 Task: Search one way flight ticket for 5 adults, 2 children, 1 infant in seat and 2 infants on lap in economy from Page: Page Municipal Airport to Wilmington: Wilmington International Airport on 8-6-2023. Choice of flights is Spirit. Number of bags: 1 carry on bag and 1 checked bag. Price is upto 77000. Outbound departure time preference is 13:45.
Action: Mouse moved to (342, 144)
Screenshot: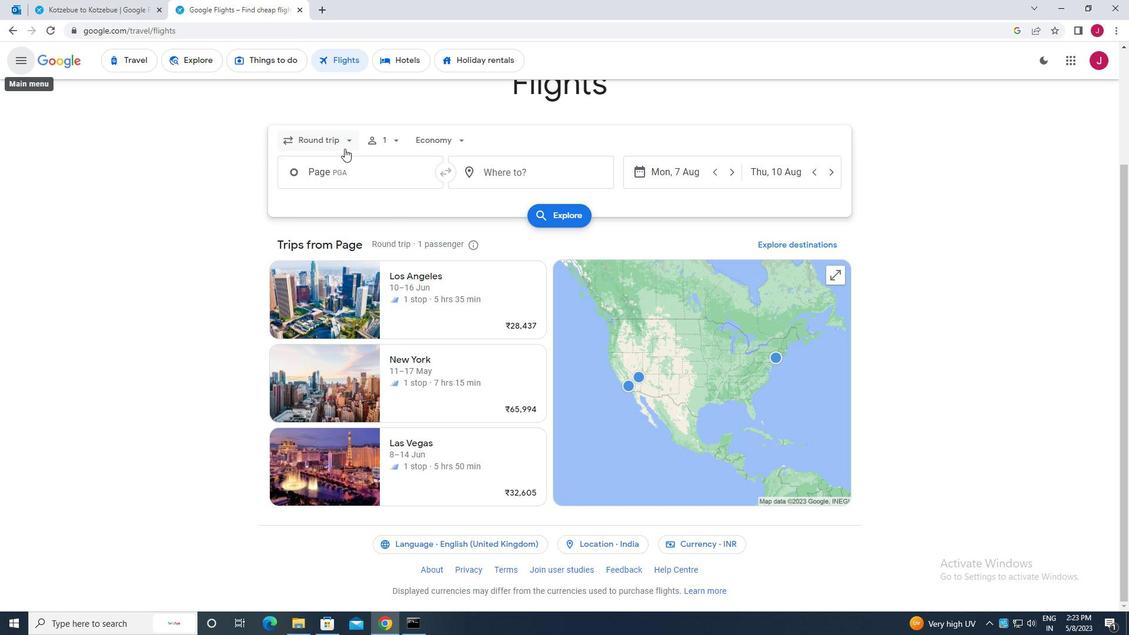 
Action: Mouse pressed left at (342, 144)
Screenshot: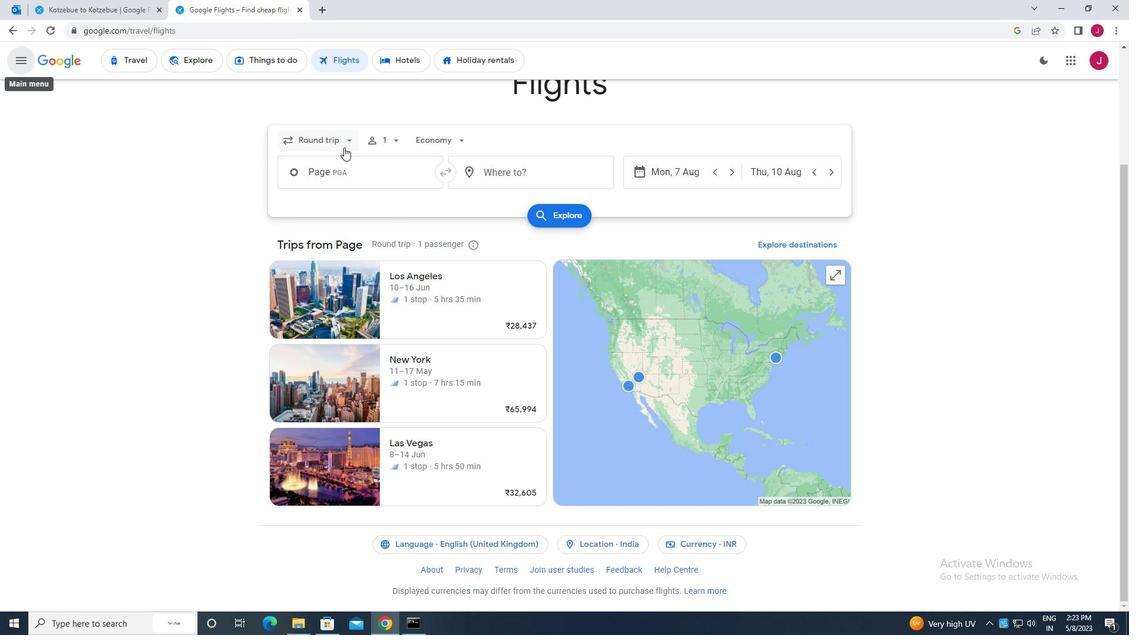 
Action: Mouse moved to (340, 188)
Screenshot: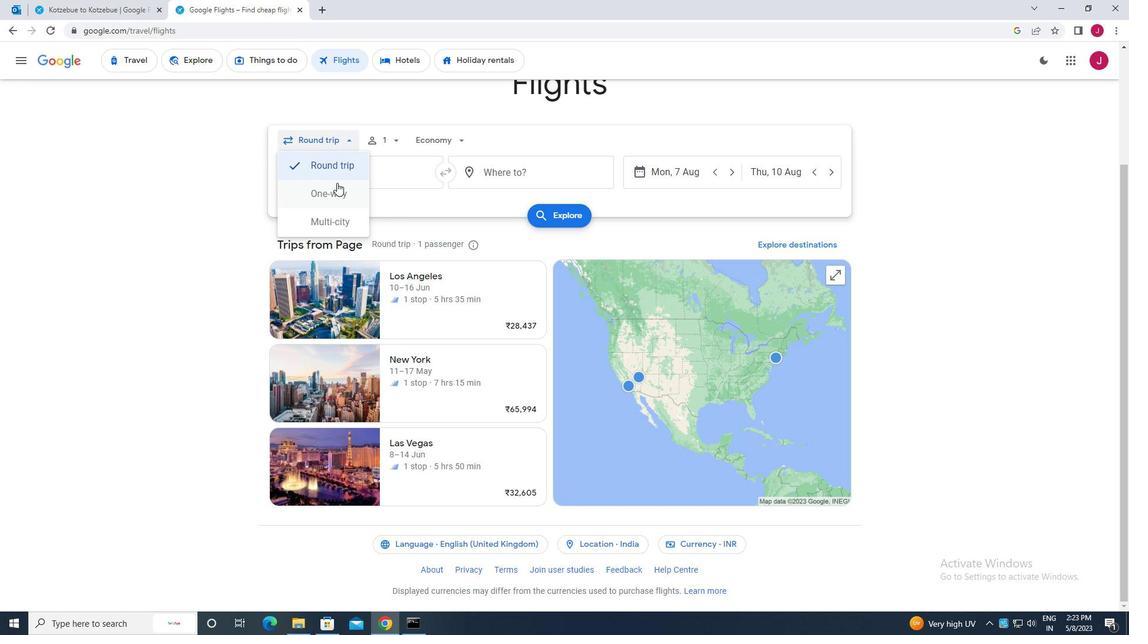 
Action: Mouse pressed left at (340, 188)
Screenshot: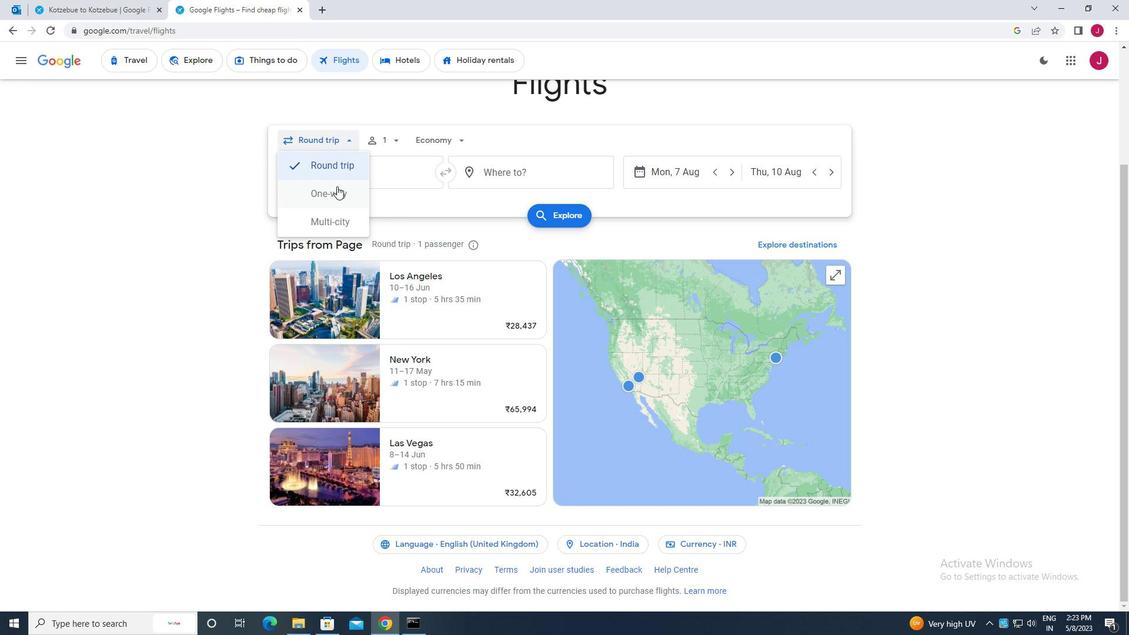 
Action: Mouse moved to (392, 141)
Screenshot: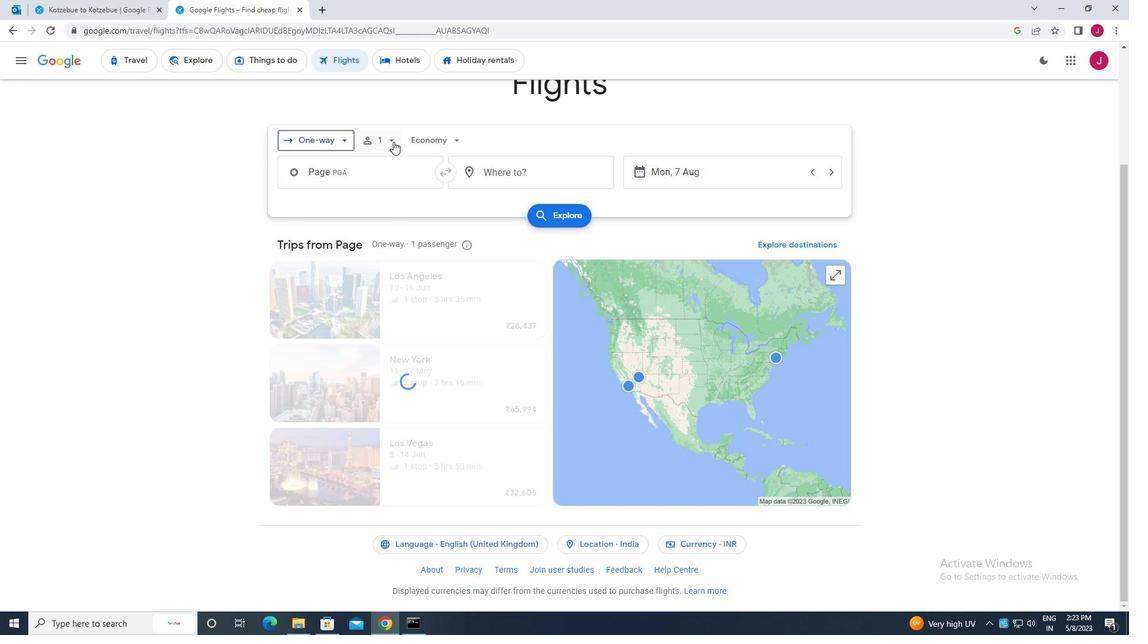 
Action: Mouse pressed left at (392, 141)
Screenshot: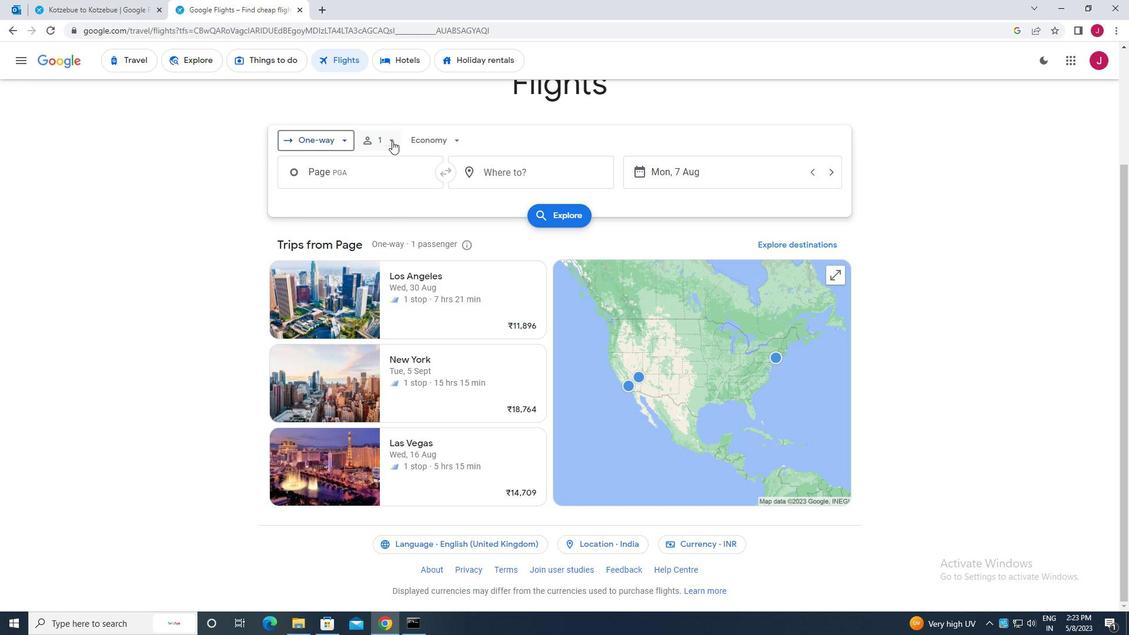 
Action: Mouse moved to (482, 170)
Screenshot: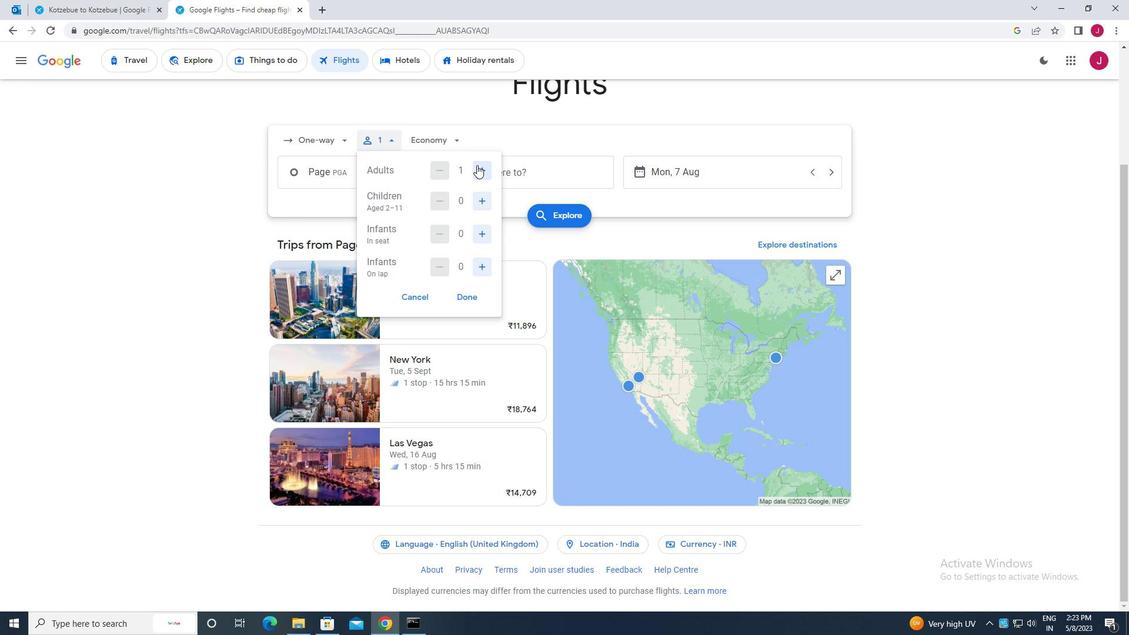 
Action: Mouse pressed left at (482, 170)
Screenshot: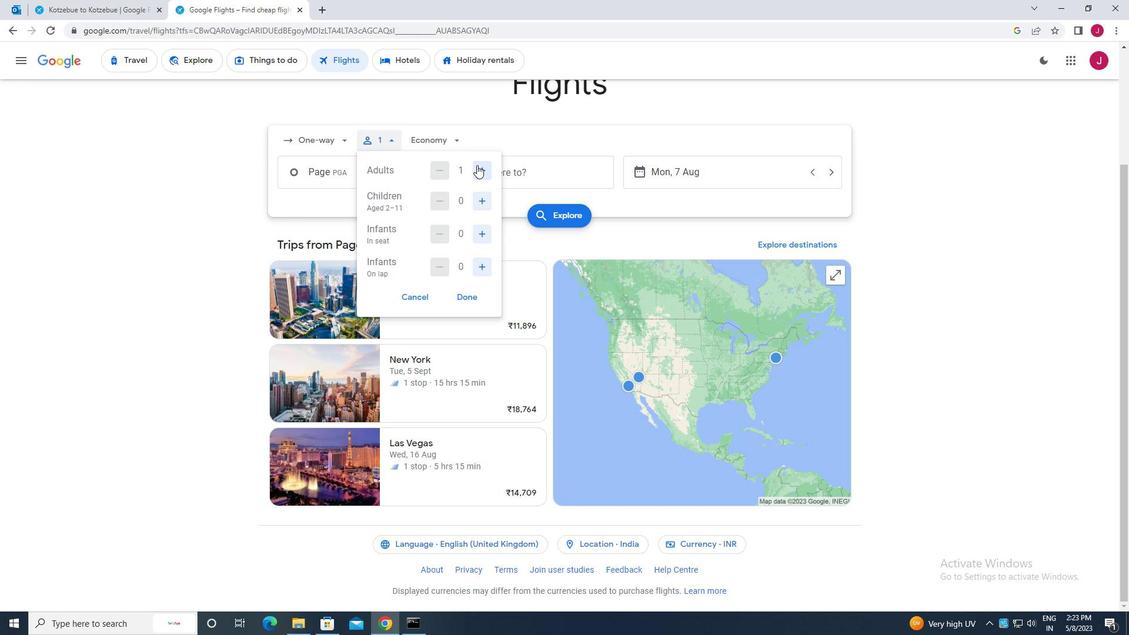 
Action: Mouse moved to (483, 170)
Screenshot: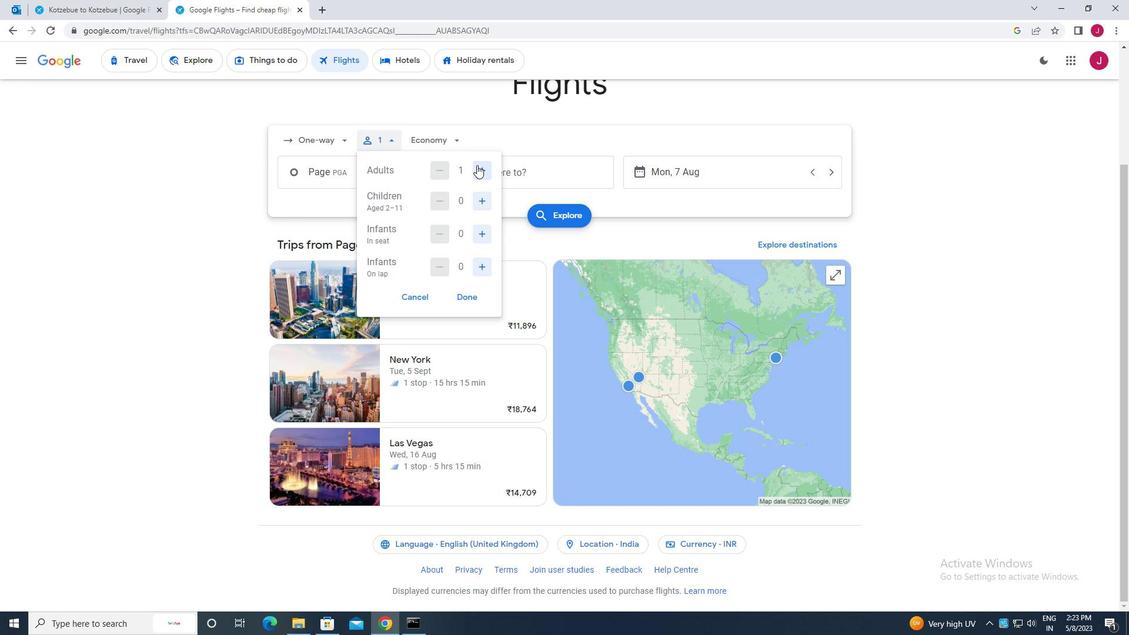 
Action: Mouse pressed left at (483, 170)
Screenshot: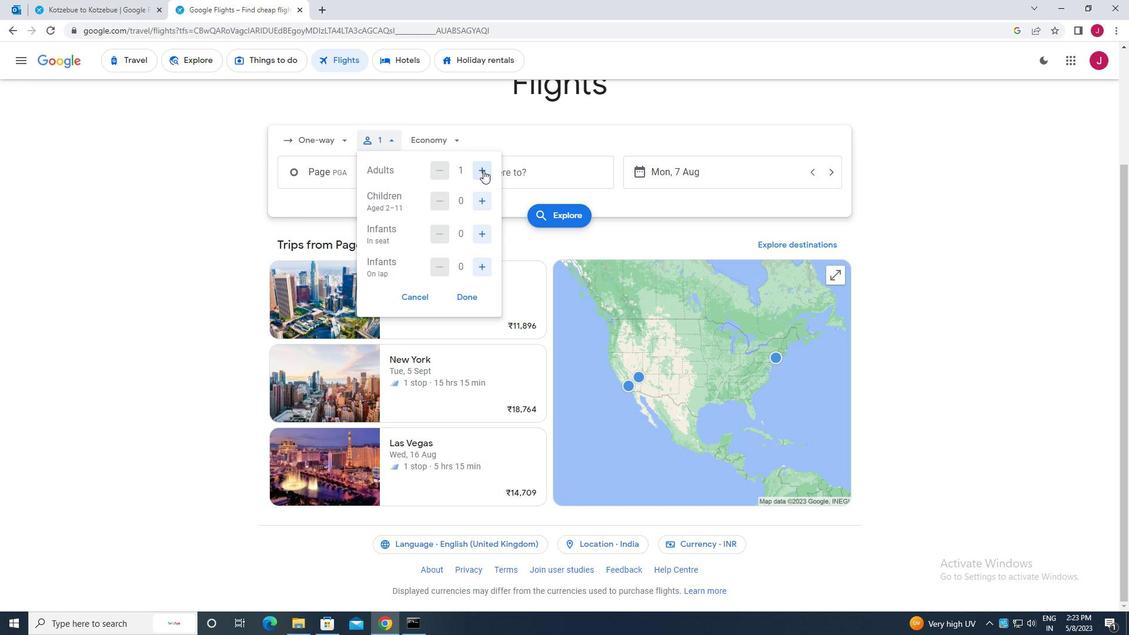
Action: Mouse pressed left at (483, 170)
Screenshot: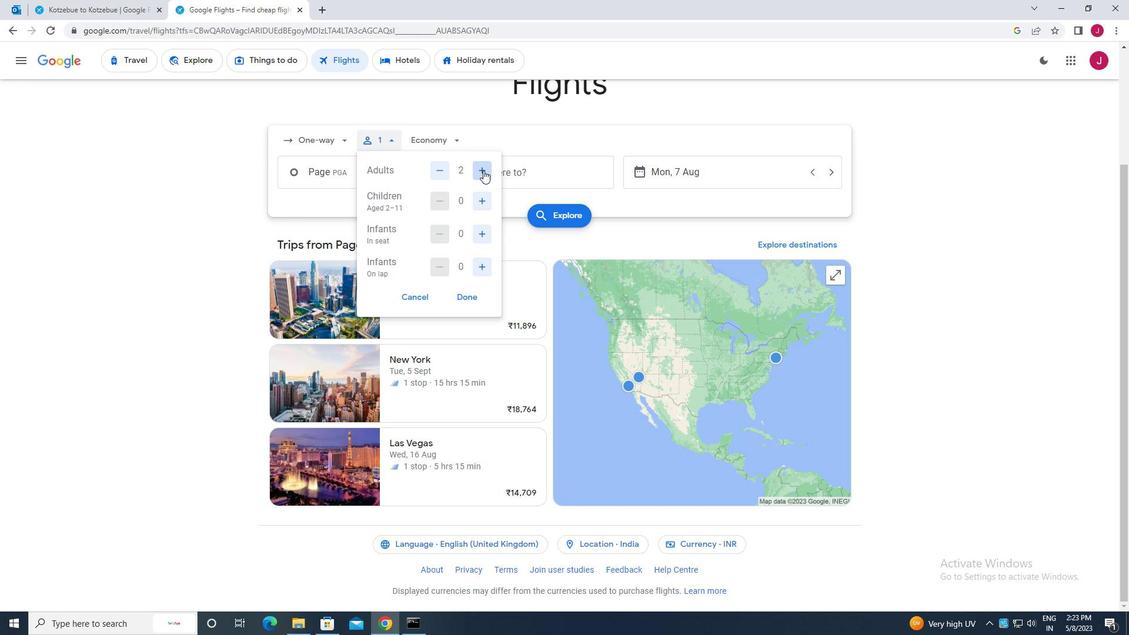 
Action: Mouse pressed left at (483, 170)
Screenshot: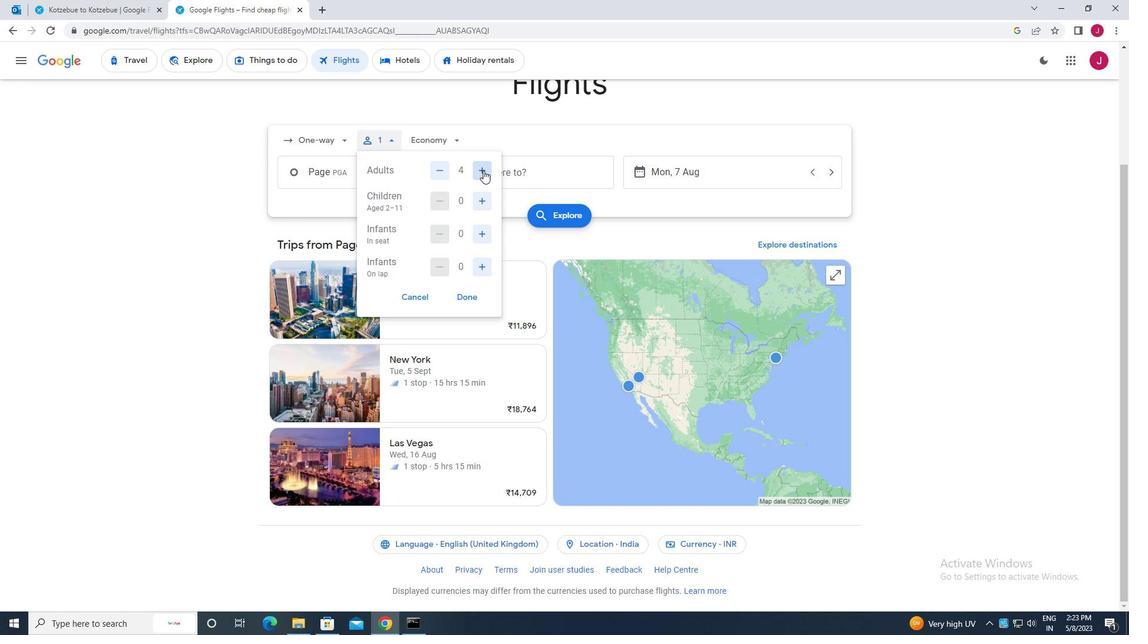 
Action: Mouse moved to (479, 201)
Screenshot: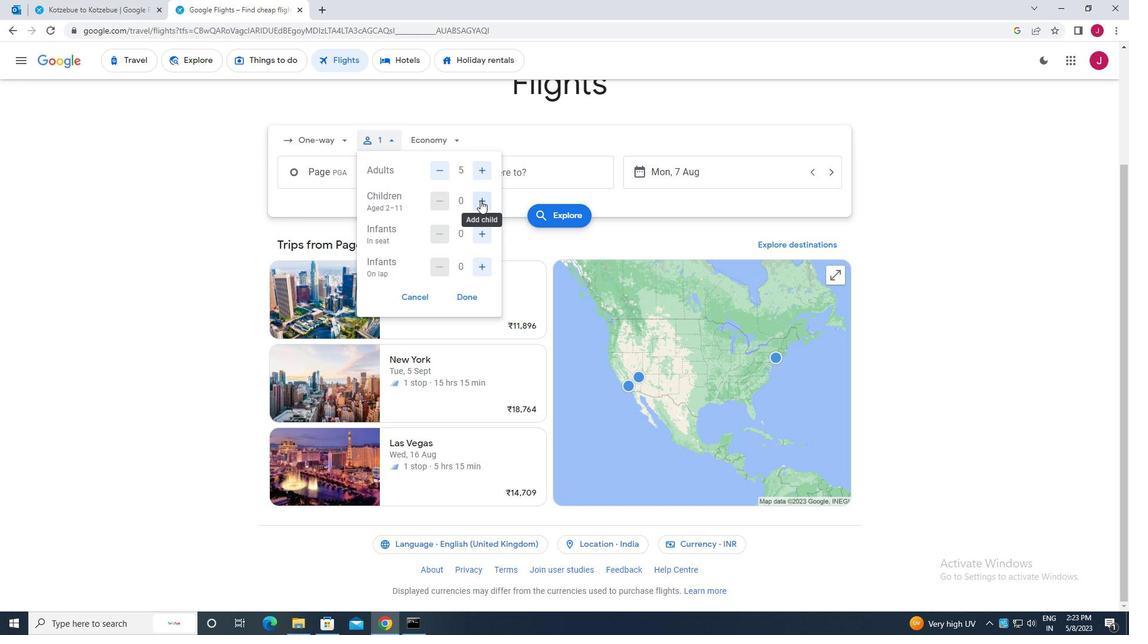 
Action: Mouse pressed left at (479, 201)
Screenshot: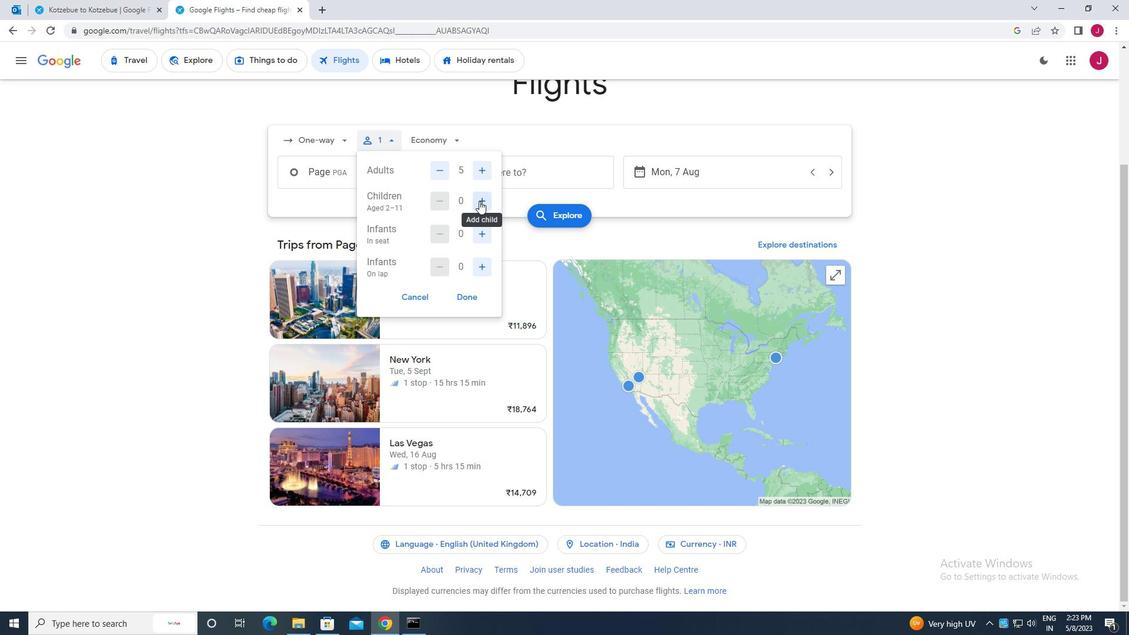 
Action: Mouse pressed left at (479, 201)
Screenshot: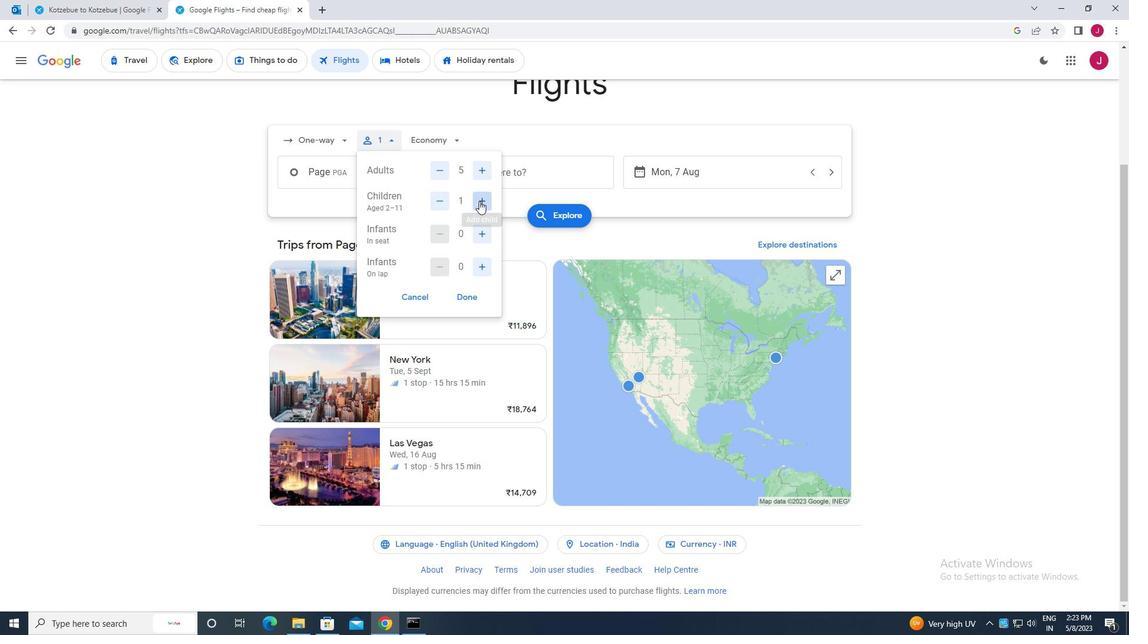 
Action: Mouse moved to (480, 232)
Screenshot: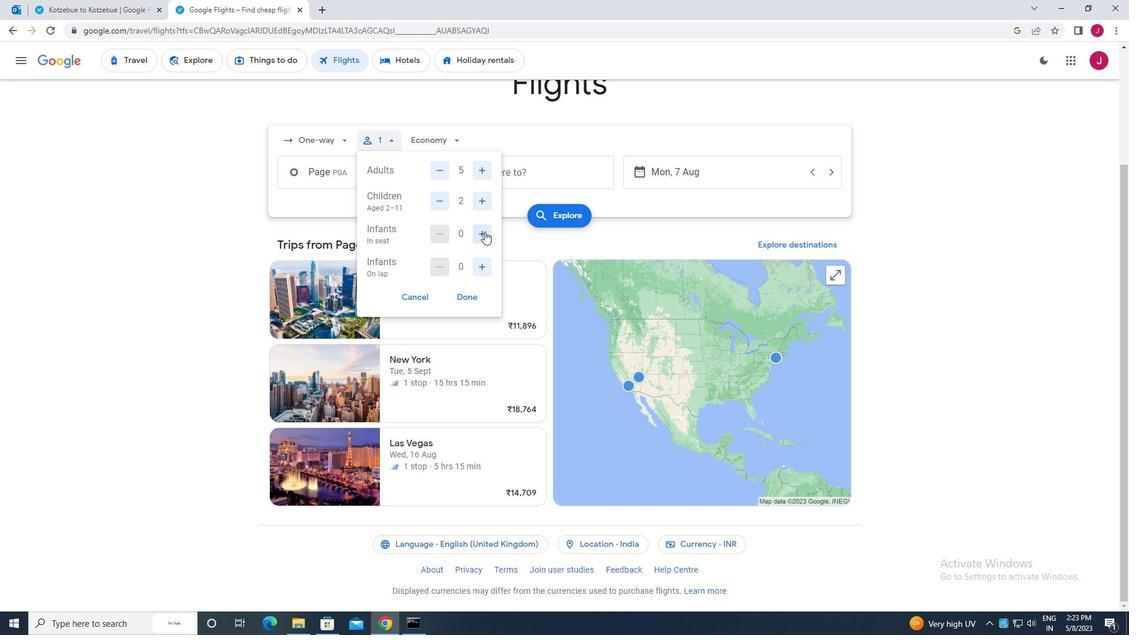 
Action: Mouse pressed left at (480, 232)
Screenshot: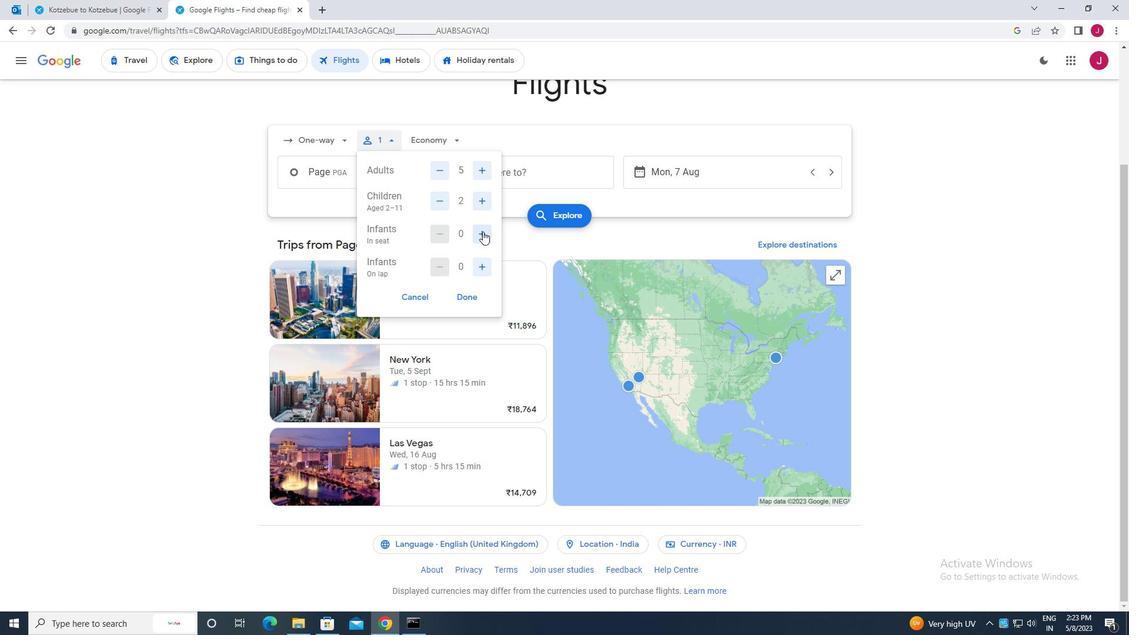 
Action: Mouse moved to (487, 267)
Screenshot: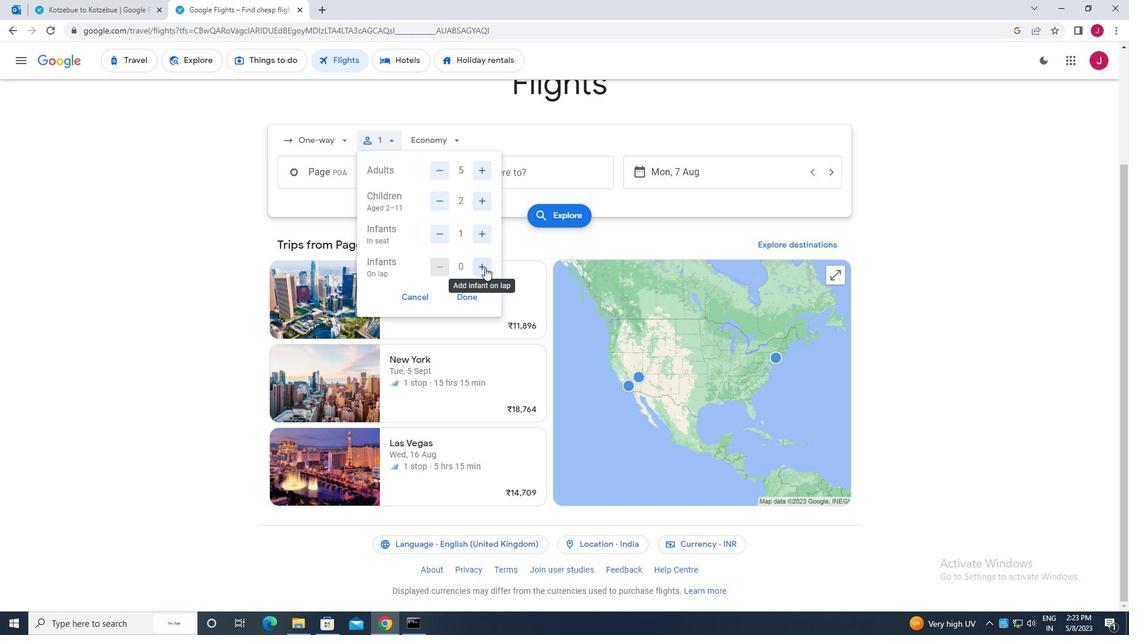 
Action: Mouse pressed left at (487, 267)
Screenshot: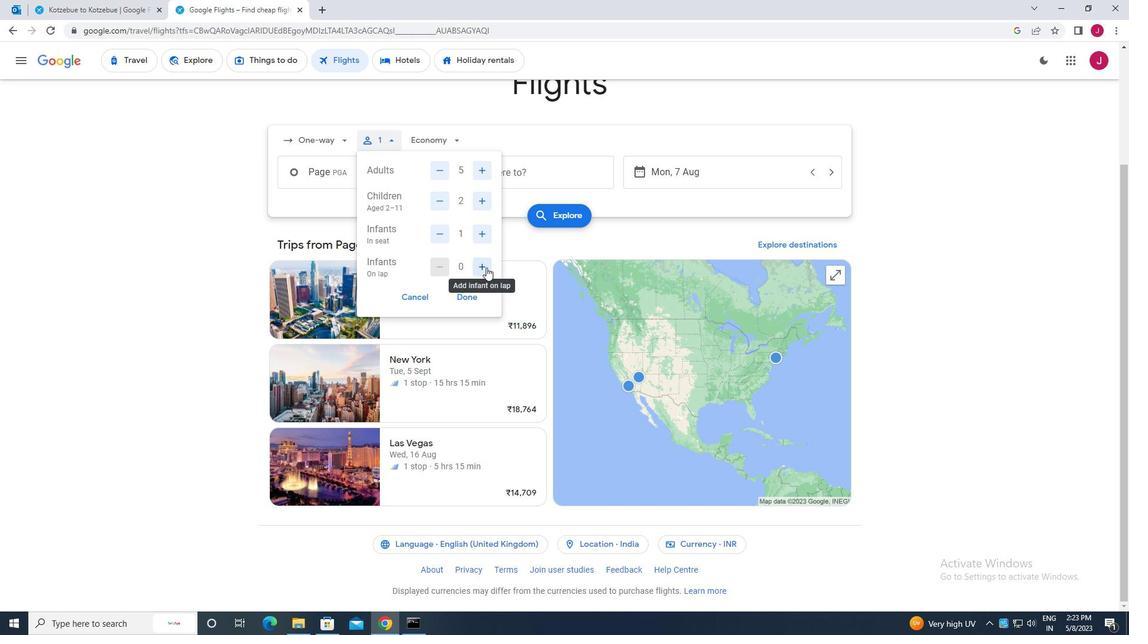 
Action: Mouse pressed left at (487, 267)
Screenshot: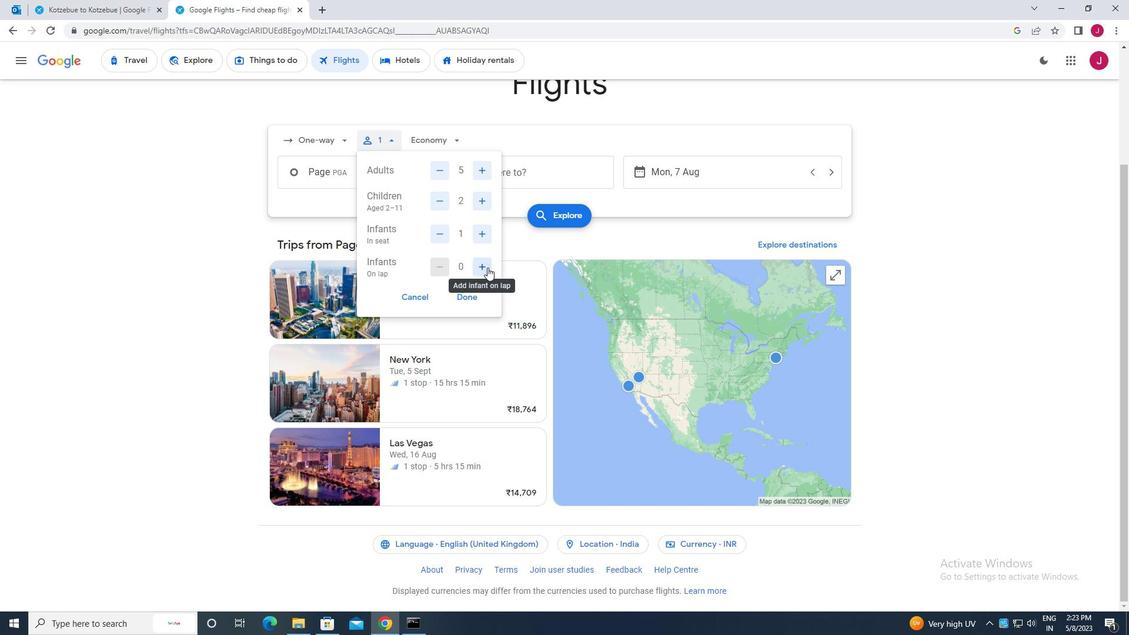 
Action: Mouse moved to (437, 267)
Screenshot: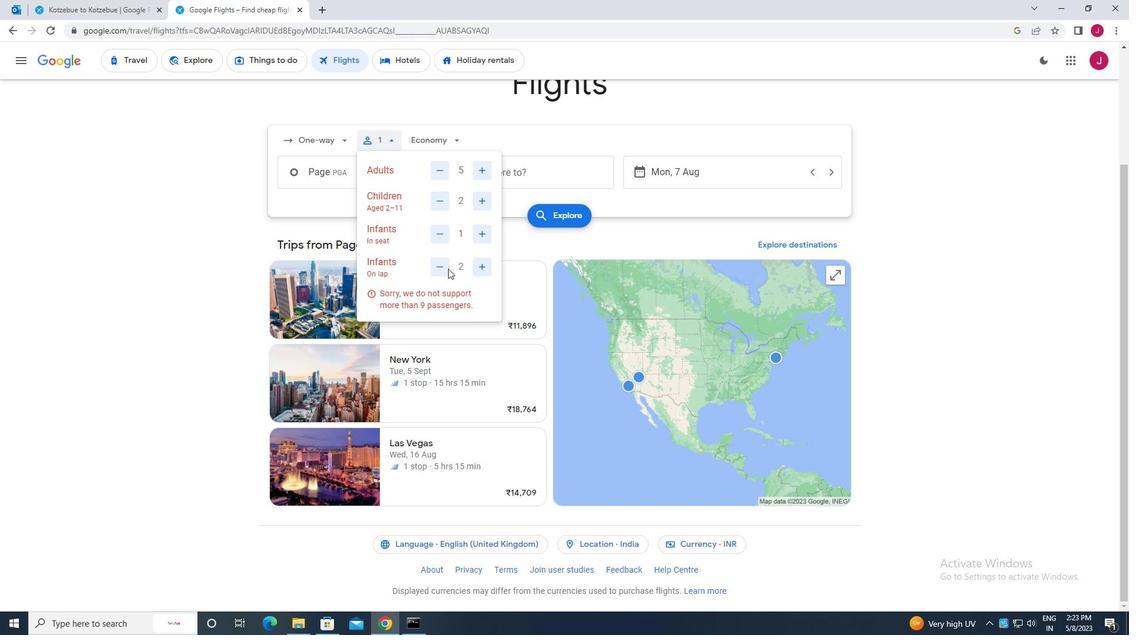 
Action: Mouse pressed left at (437, 267)
Screenshot: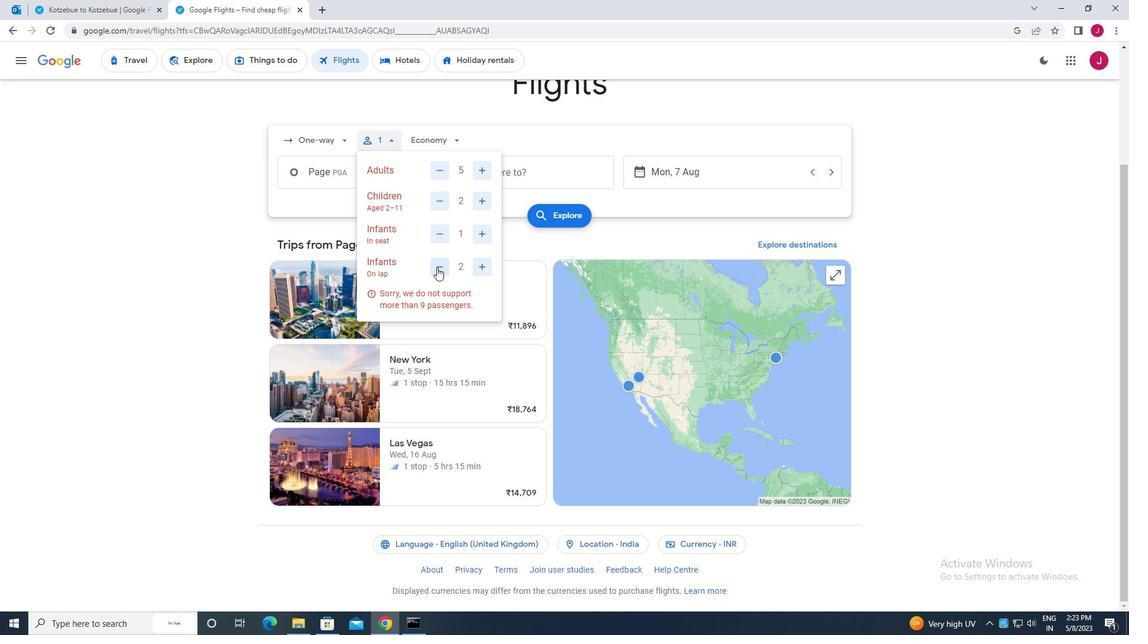 
Action: Mouse moved to (463, 297)
Screenshot: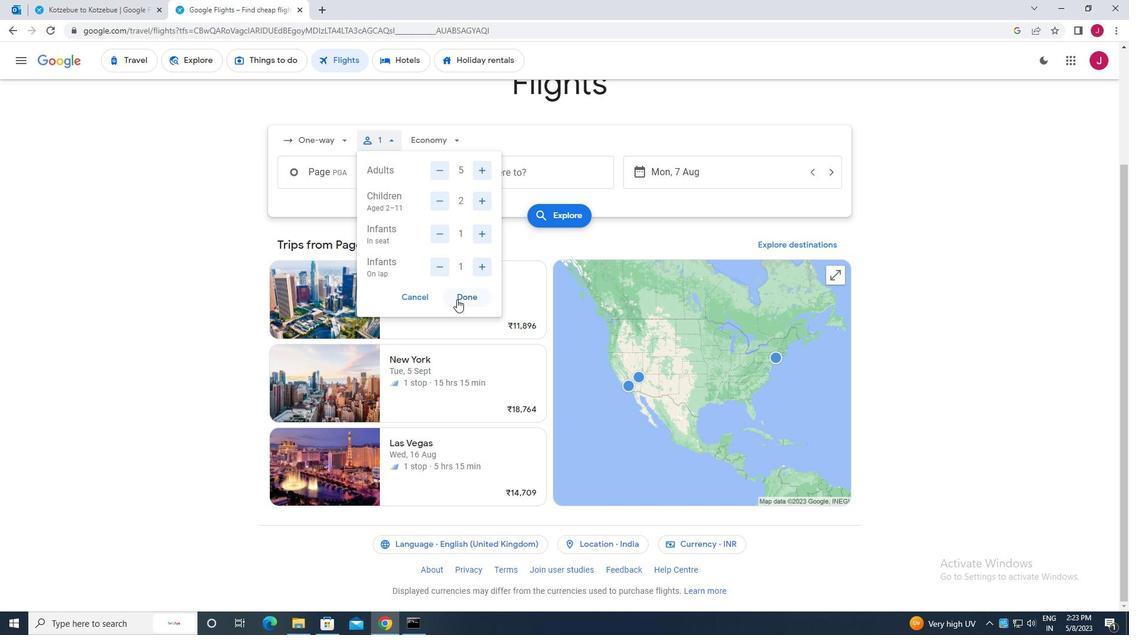 
Action: Mouse pressed left at (463, 297)
Screenshot: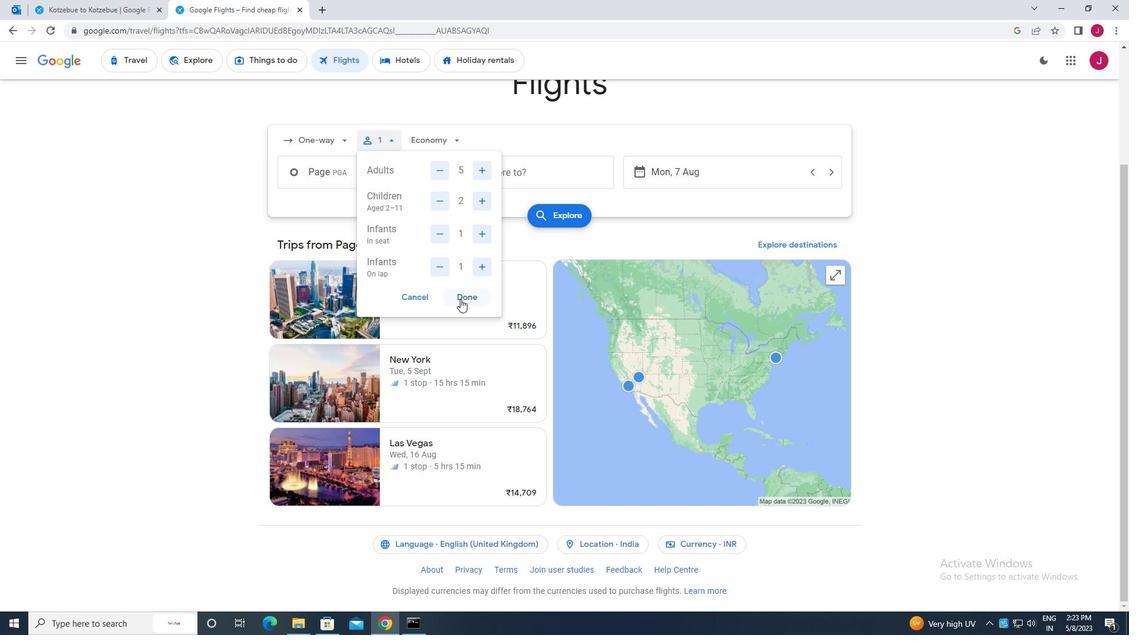 
Action: Mouse moved to (442, 138)
Screenshot: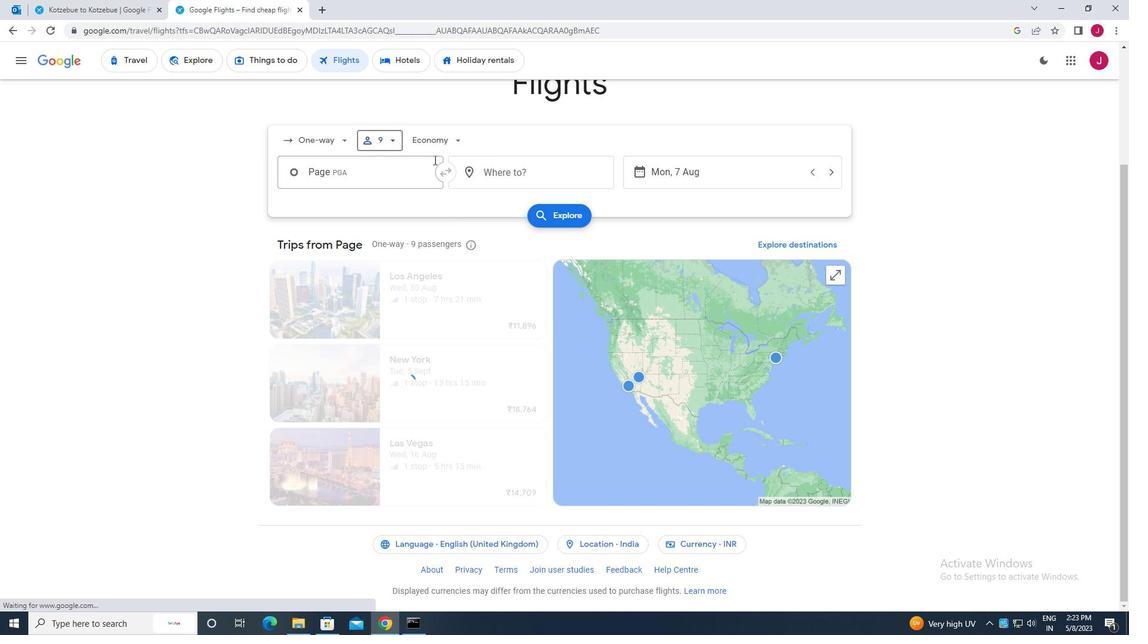 
Action: Mouse pressed left at (442, 138)
Screenshot: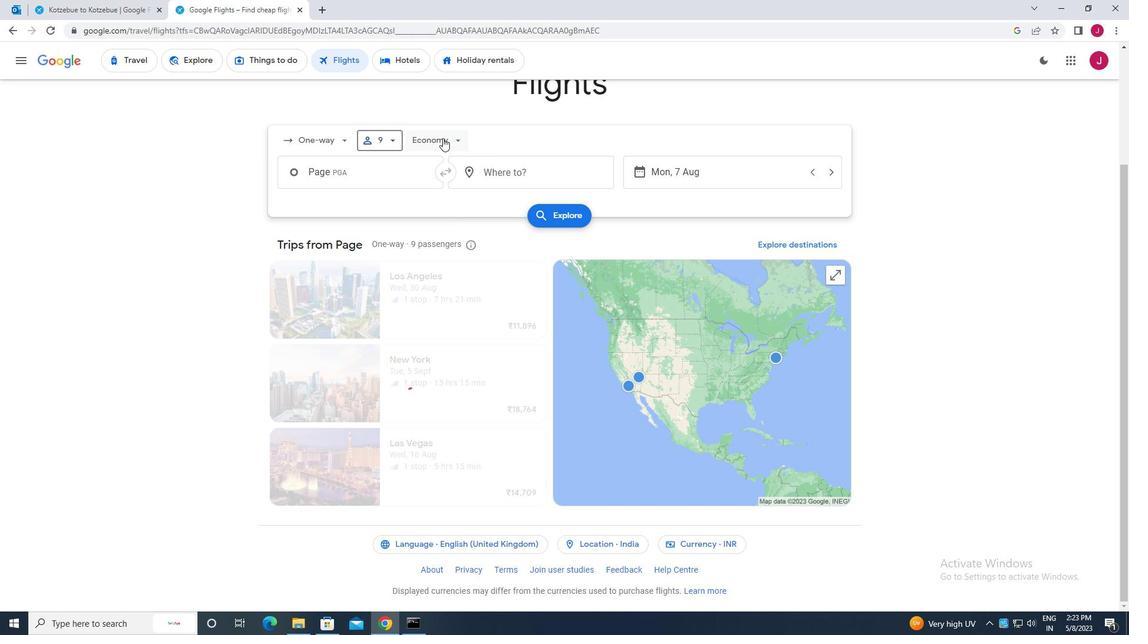 
Action: Mouse moved to (475, 157)
Screenshot: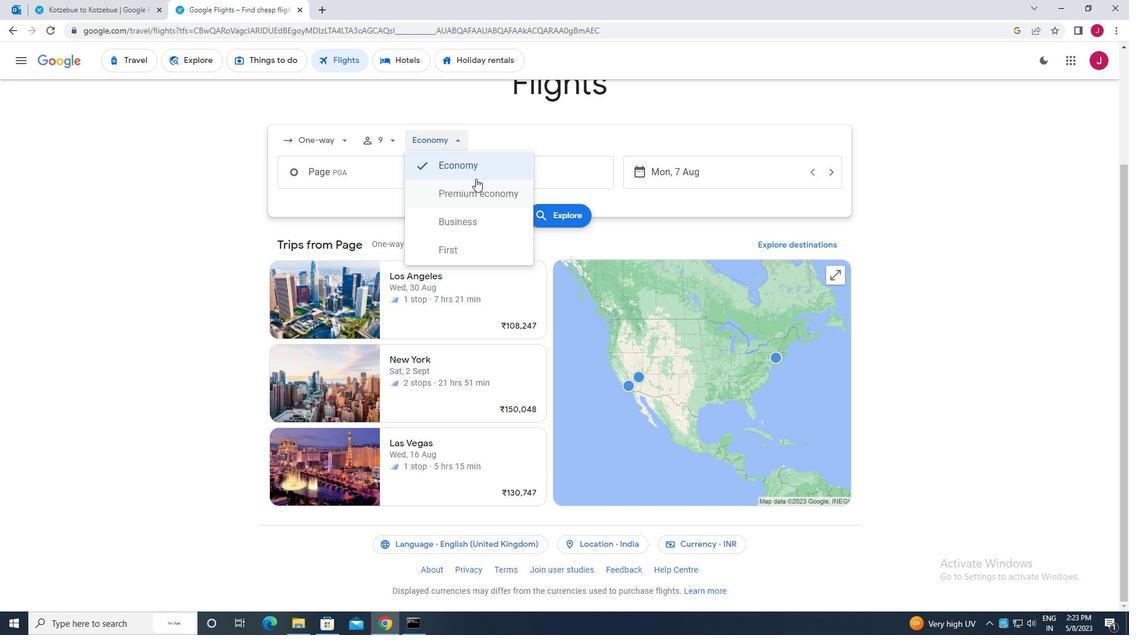 
Action: Mouse pressed left at (475, 157)
Screenshot: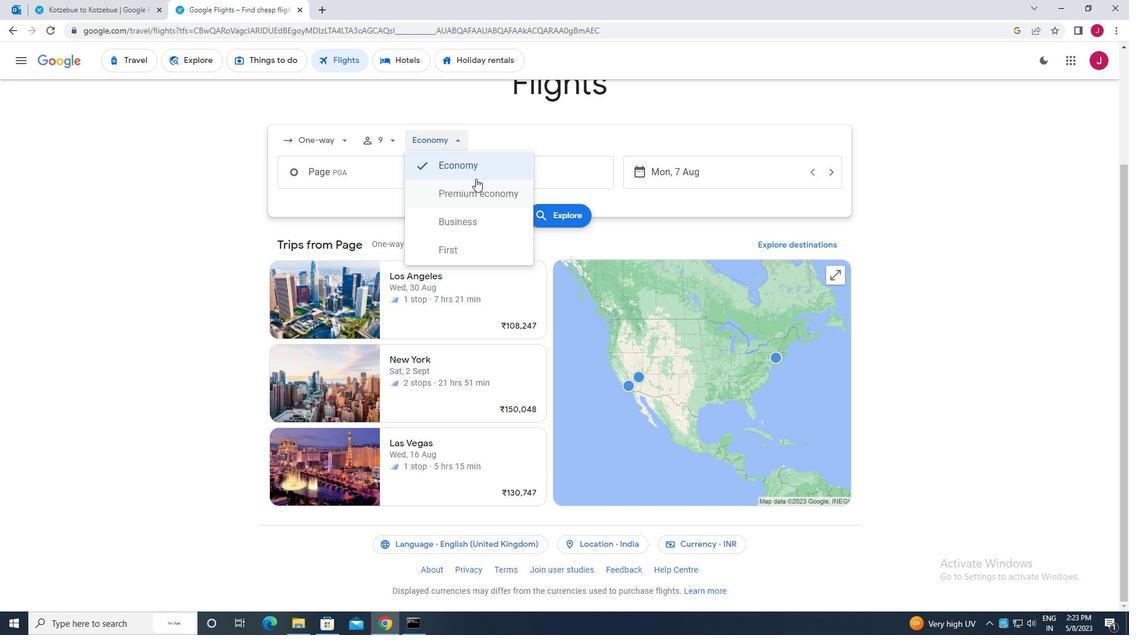 
Action: Mouse moved to (364, 168)
Screenshot: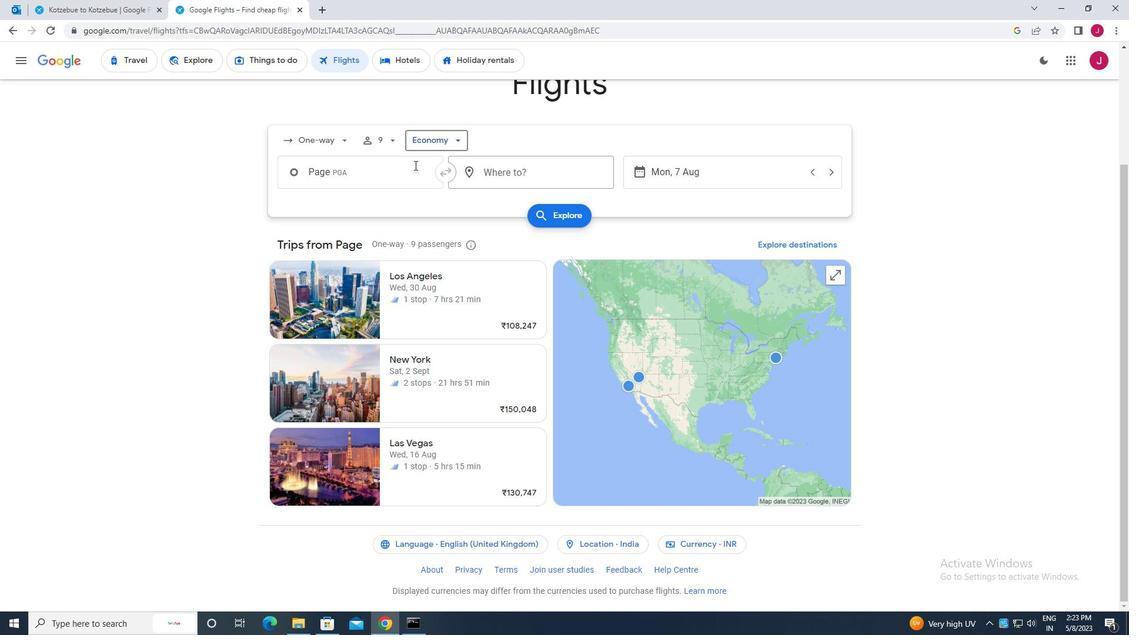
Action: Mouse pressed left at (364, 168)
Screenshot: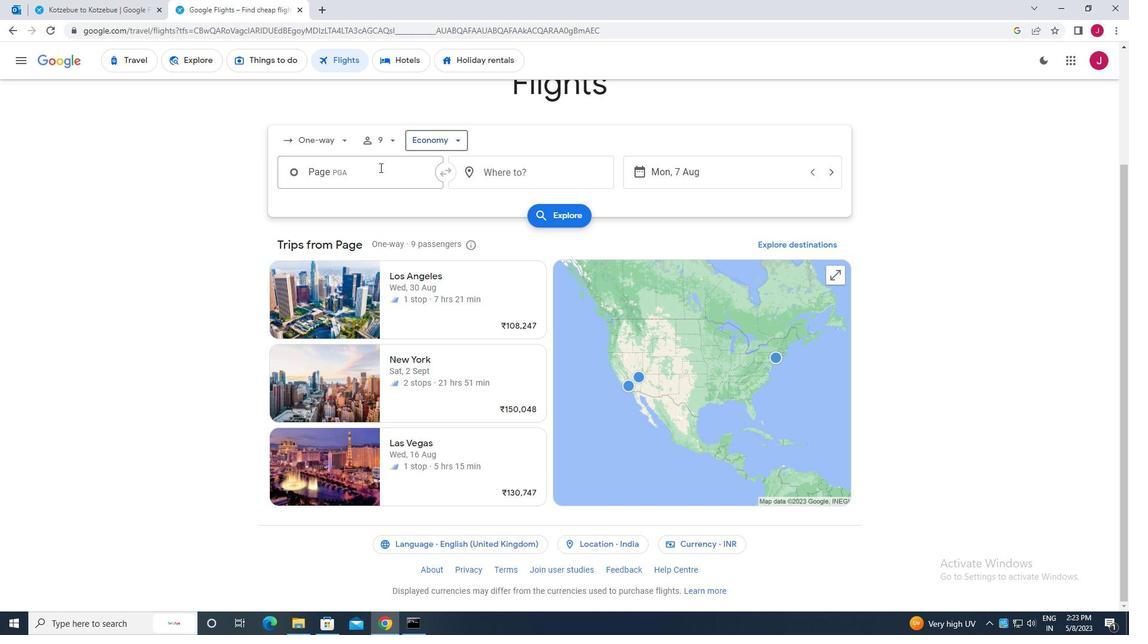 
Action: Key pressed page
Screenshot: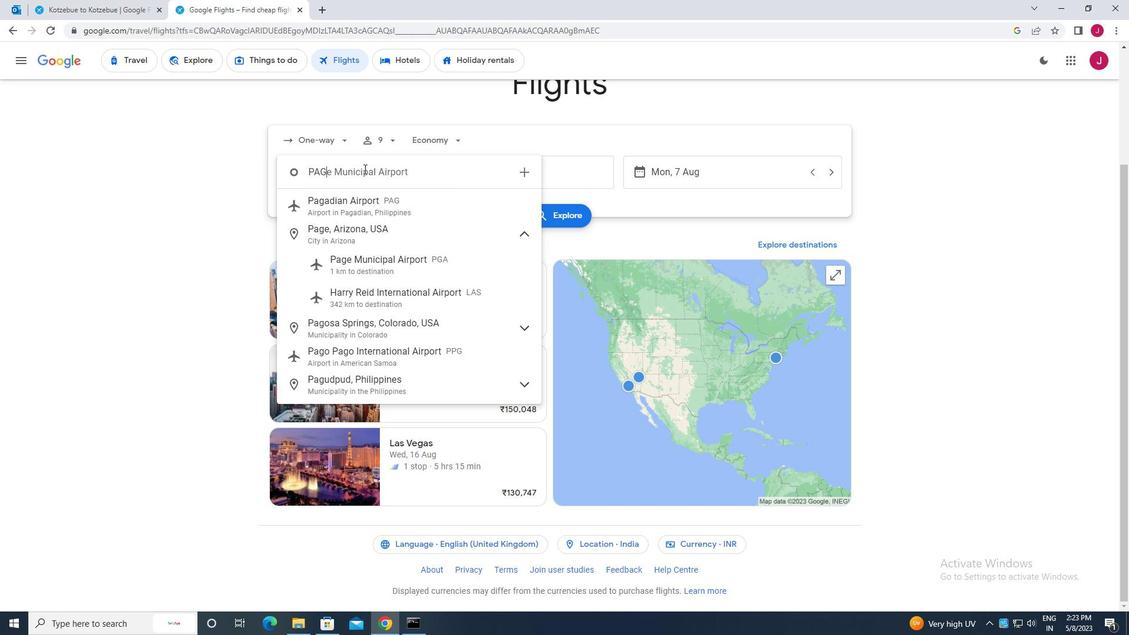 
Action: Mouse moved to (414, 241)
Screenshot: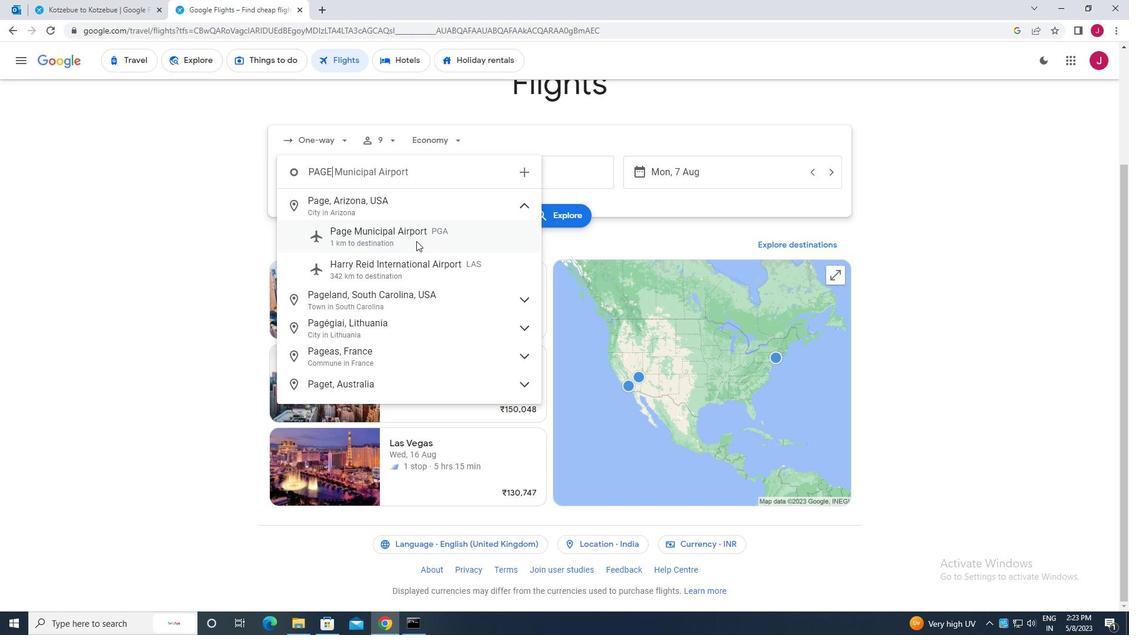 
Action: Mouse pressed left at (414, 241)
Screenshot: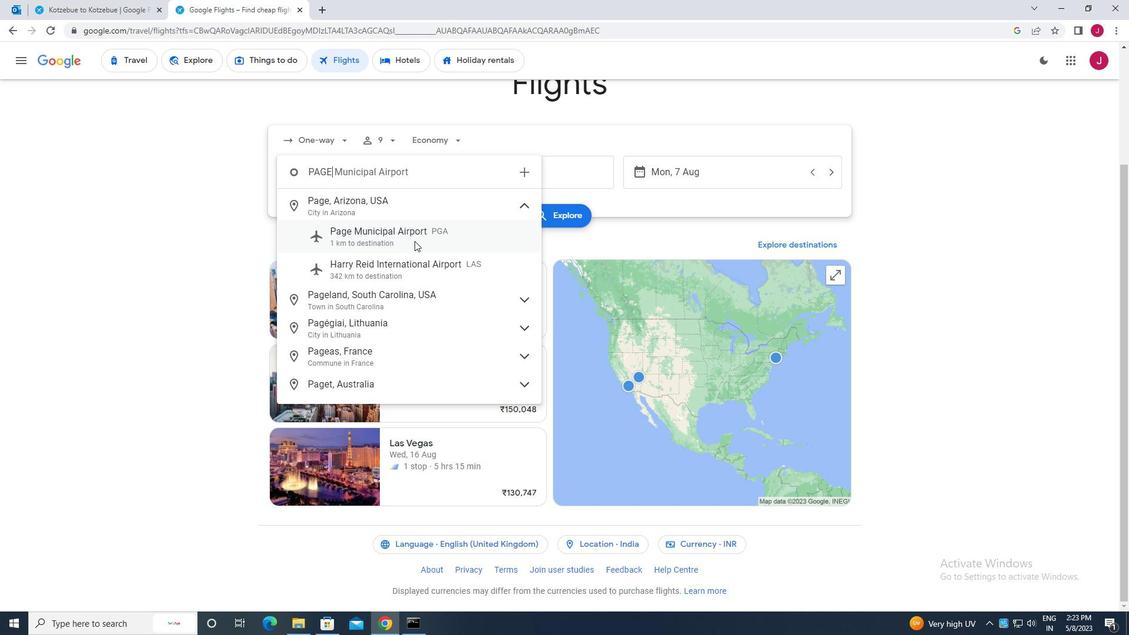 
Action: Mouse moved to (535, 171)
Screenshot: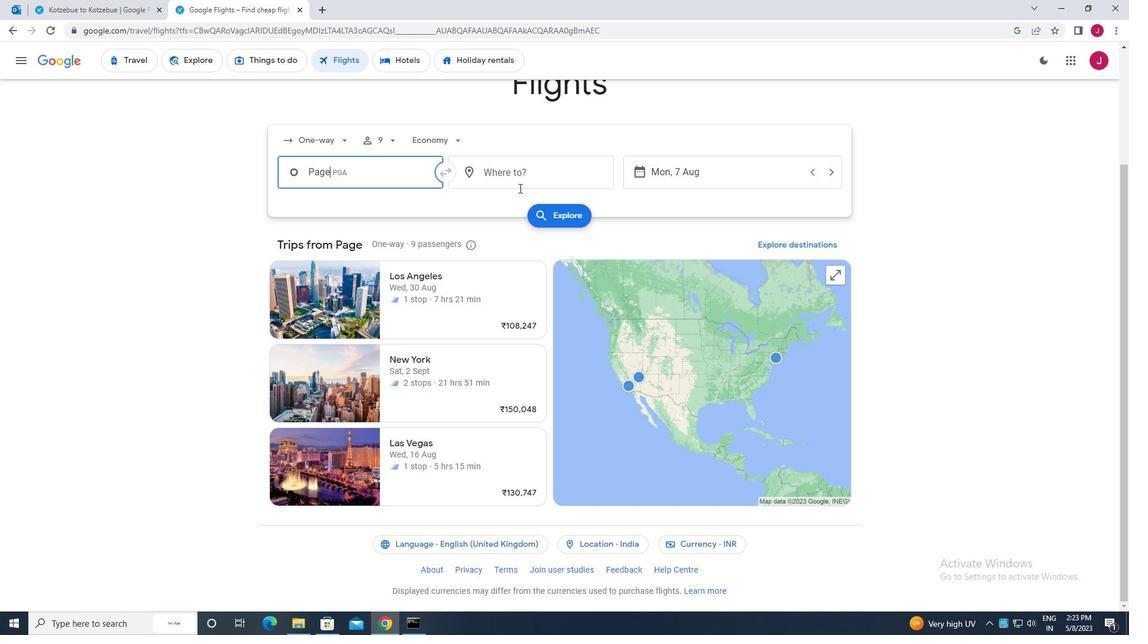 
Action: Mouse pressed left at (535, 171)
Screenshot: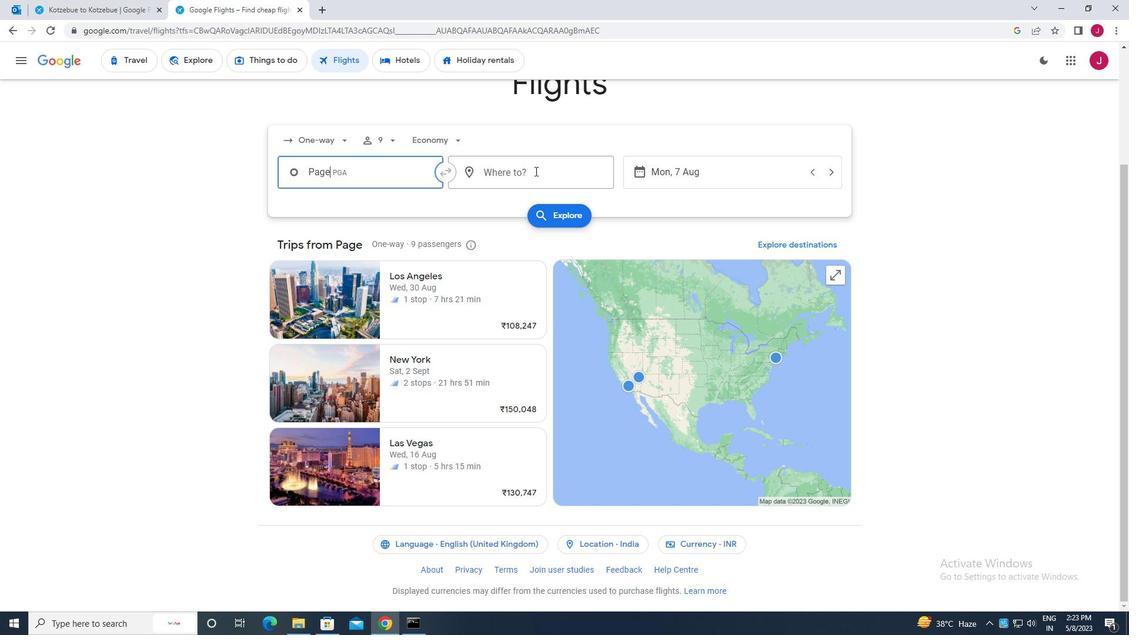 
Action: Key pressed wilm
Screenshot: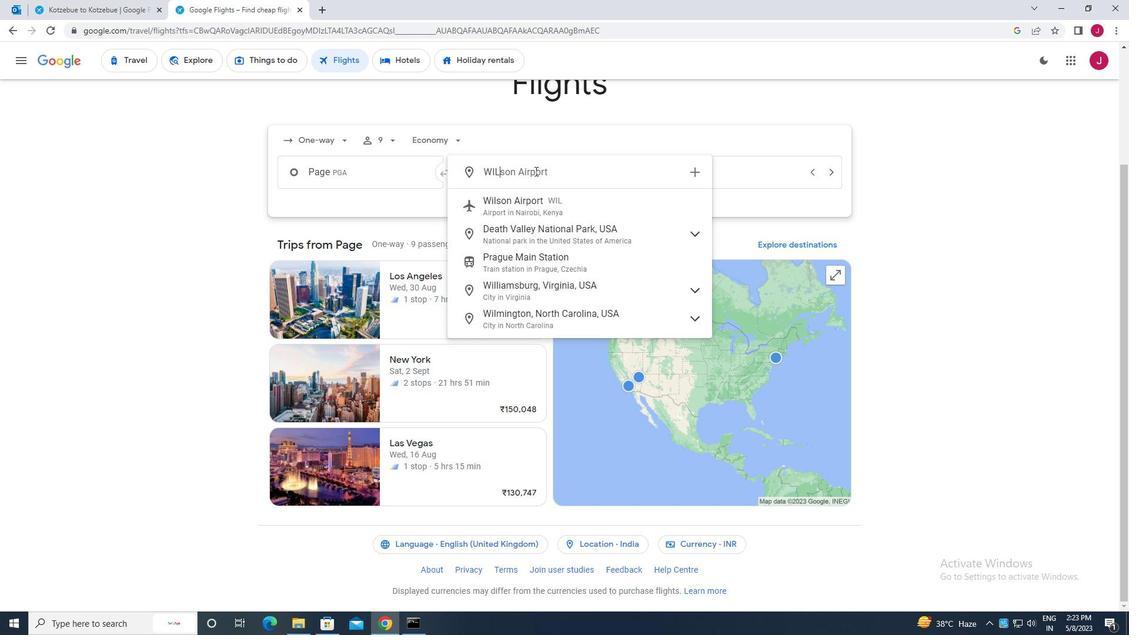 
Action: Mouse moved to (580, 234)
Screenshot: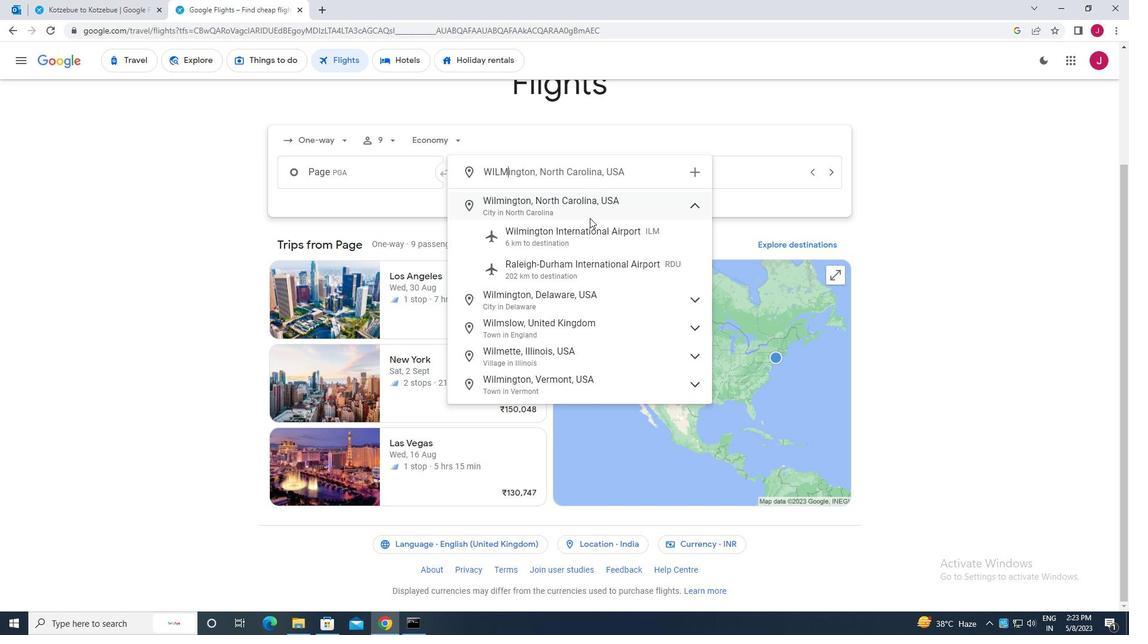 
Action: Mouse pressed left at (580, 234)
Screenshot: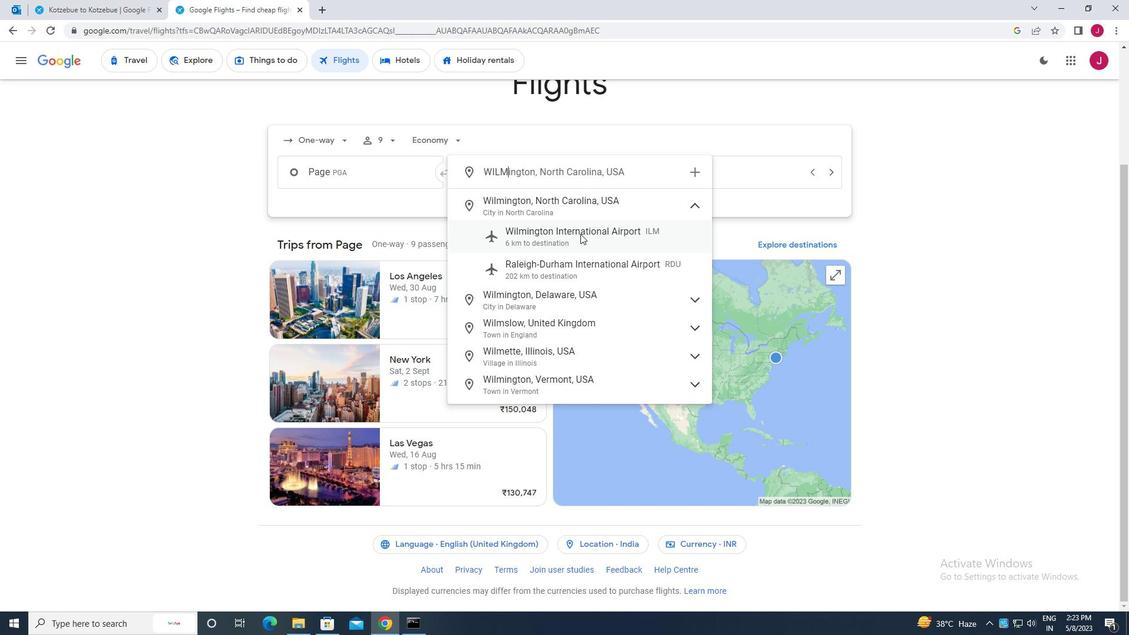 
Action: Mouse moved to (702, 177)
Screenshot: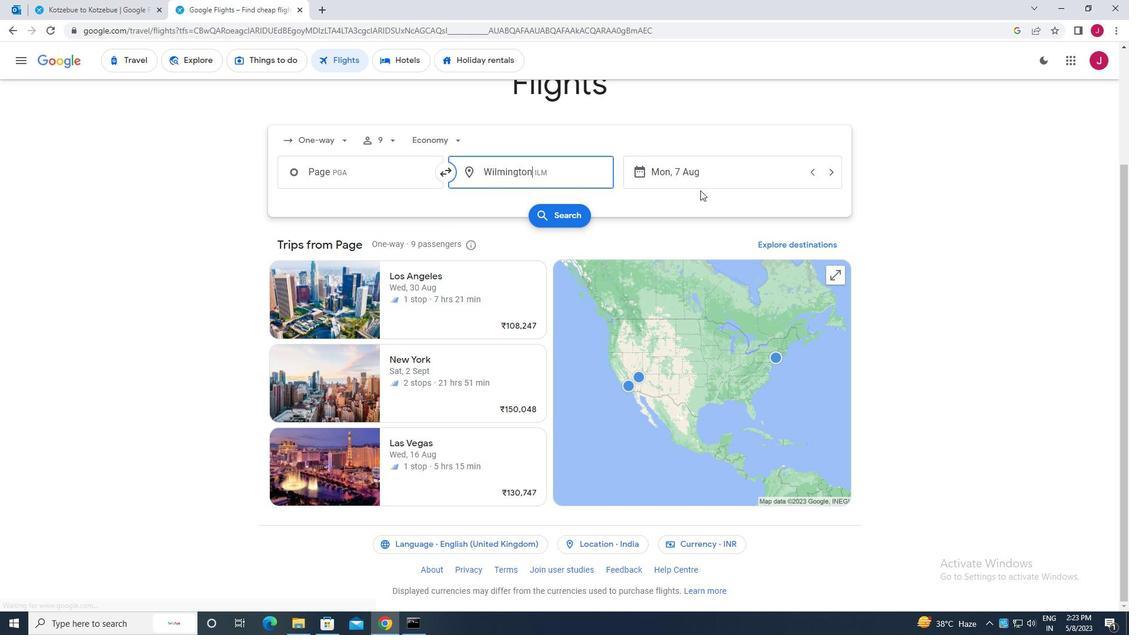 
Action: Mouse pressed left at (702, 177)
Screenshot: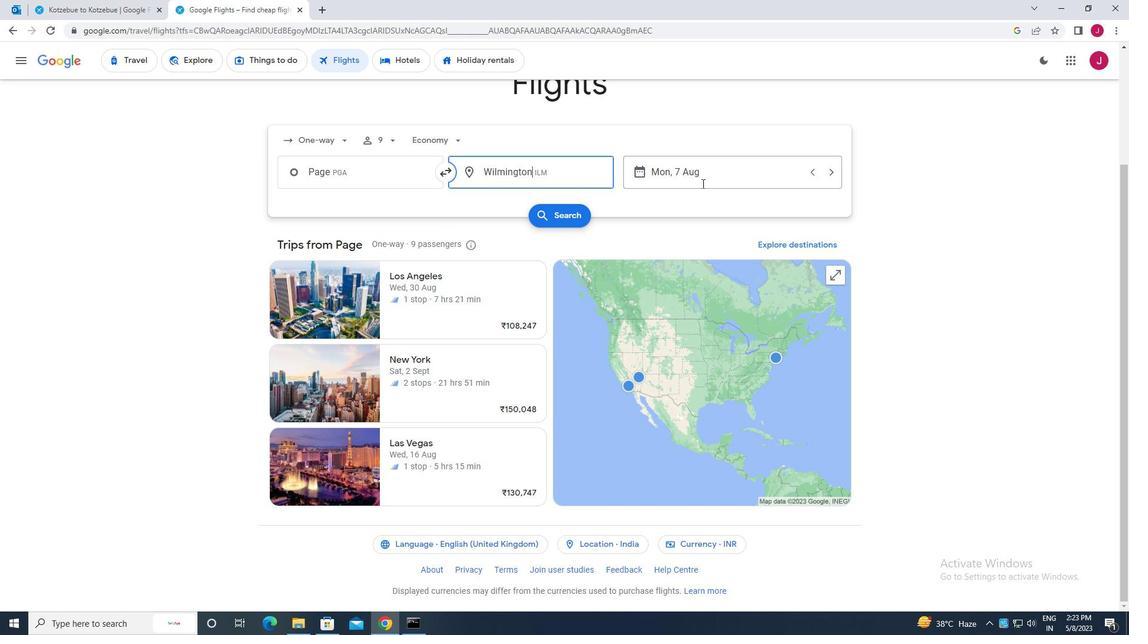 
Action: Mouse moved to (430, 298)
Screenshot: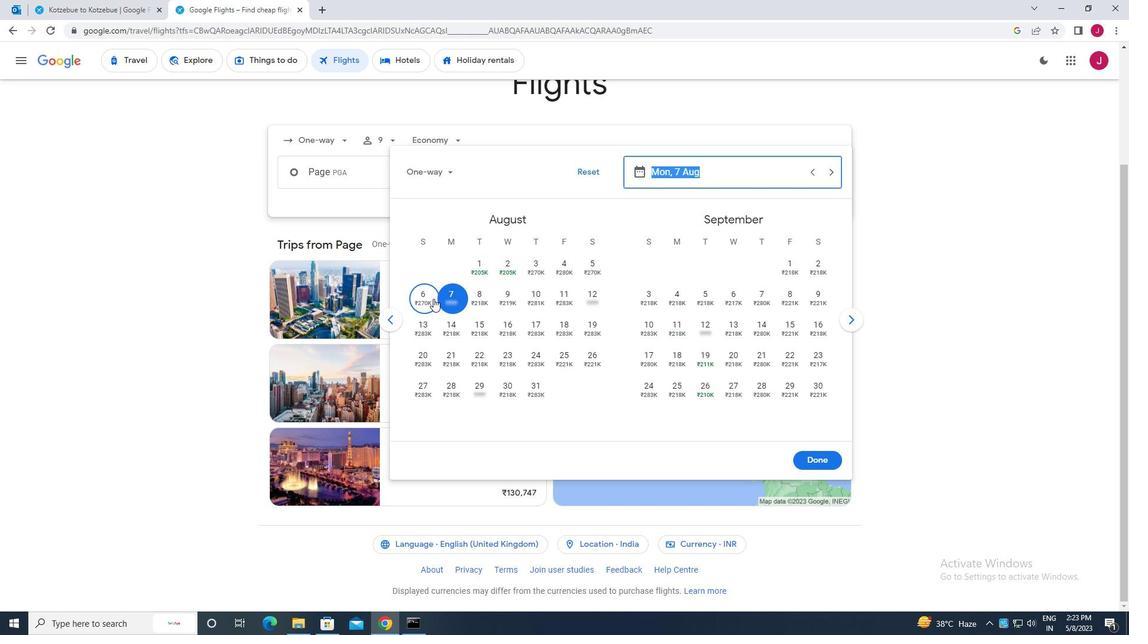 
Action: Mouse pressed left at (430, 298)
Screenshot: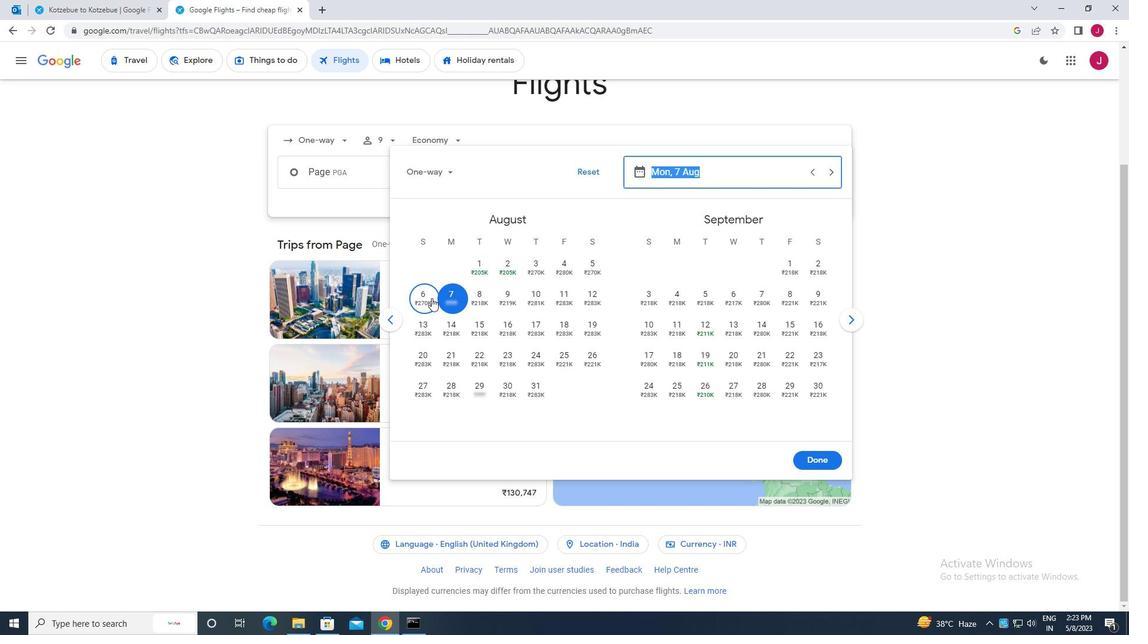 
Action: Mouse moved to (818, 460)
Screenshot: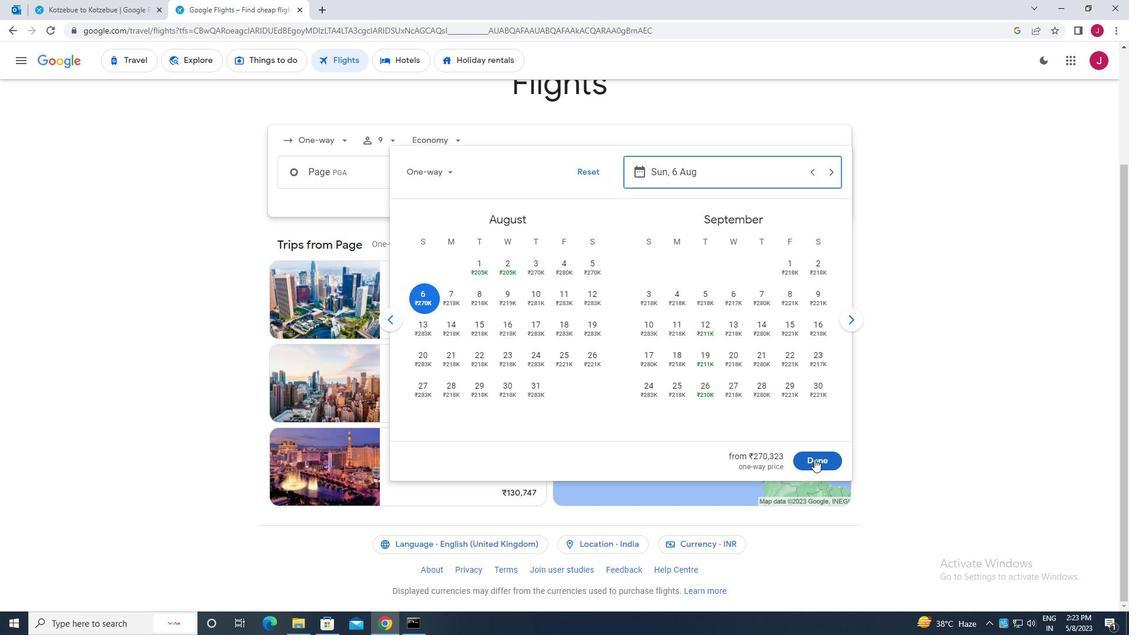 
Action: Mouse pressed left at (818, 460)
Screenshot: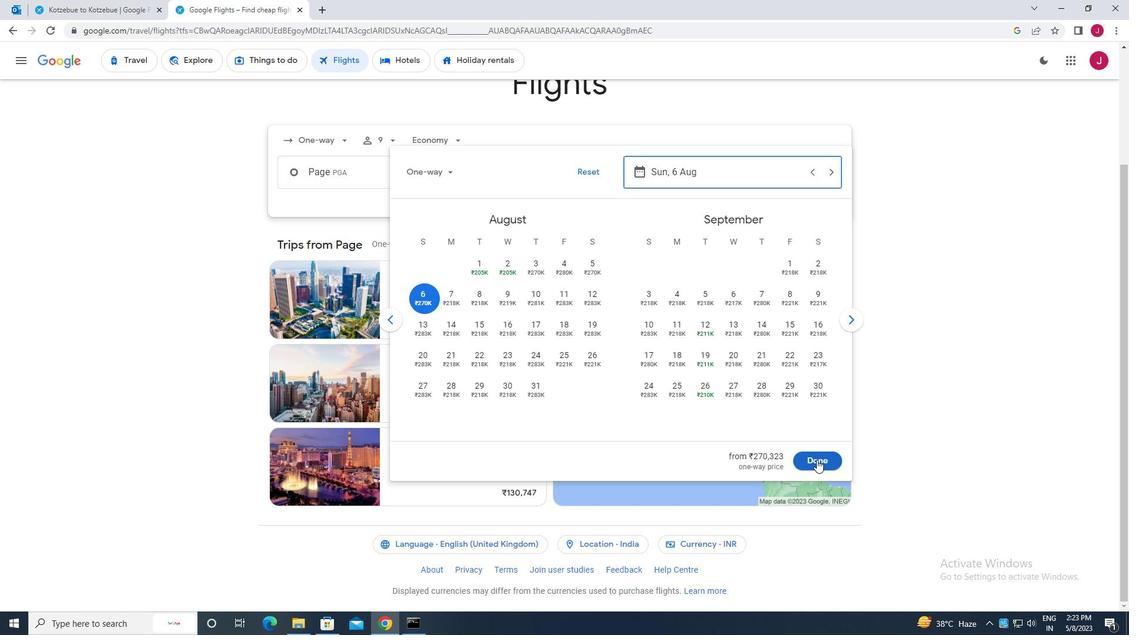 
Action: Mouse moved to (577, 217)
Screenshot: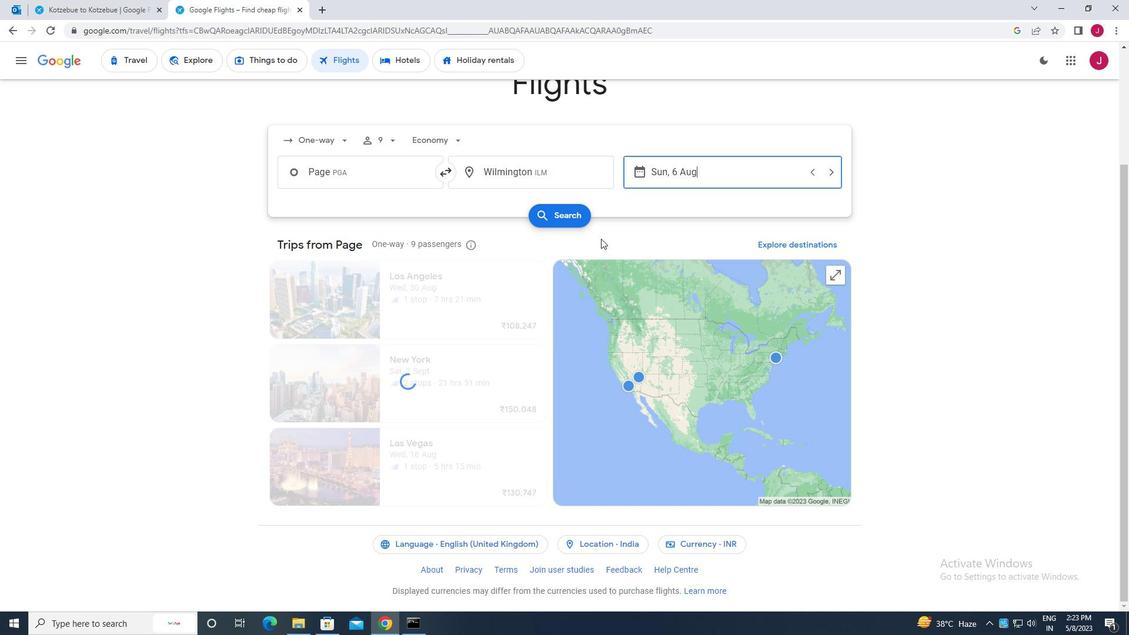 
Action: Mouse pressed left at (577, 217)
Screenshot: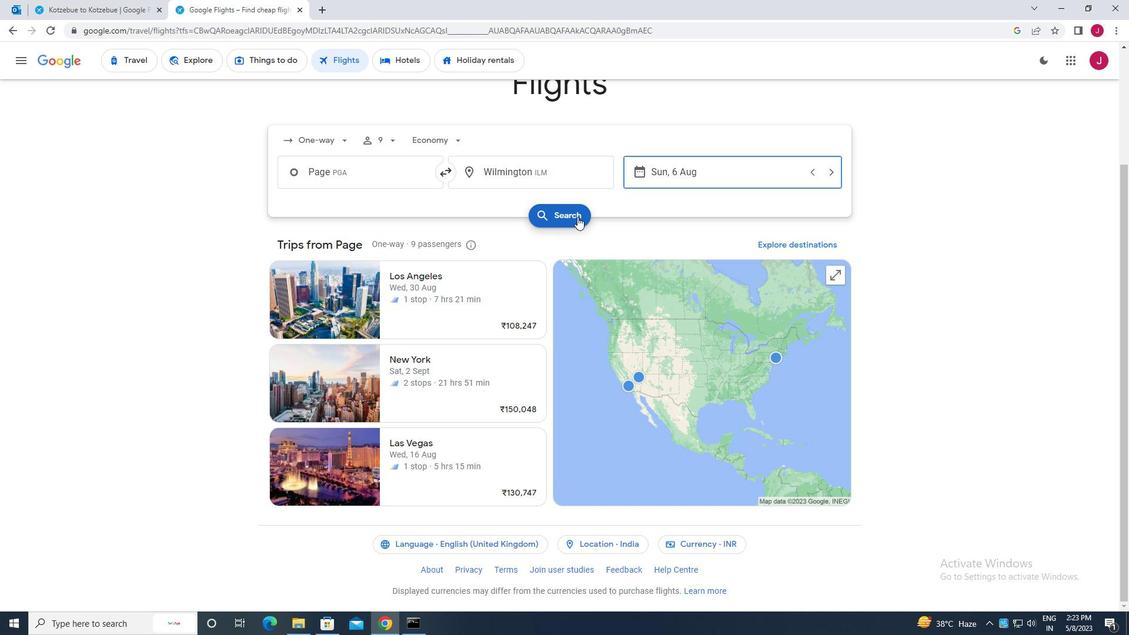 
Action: Mouse moved to (302, 165)
Screenshot: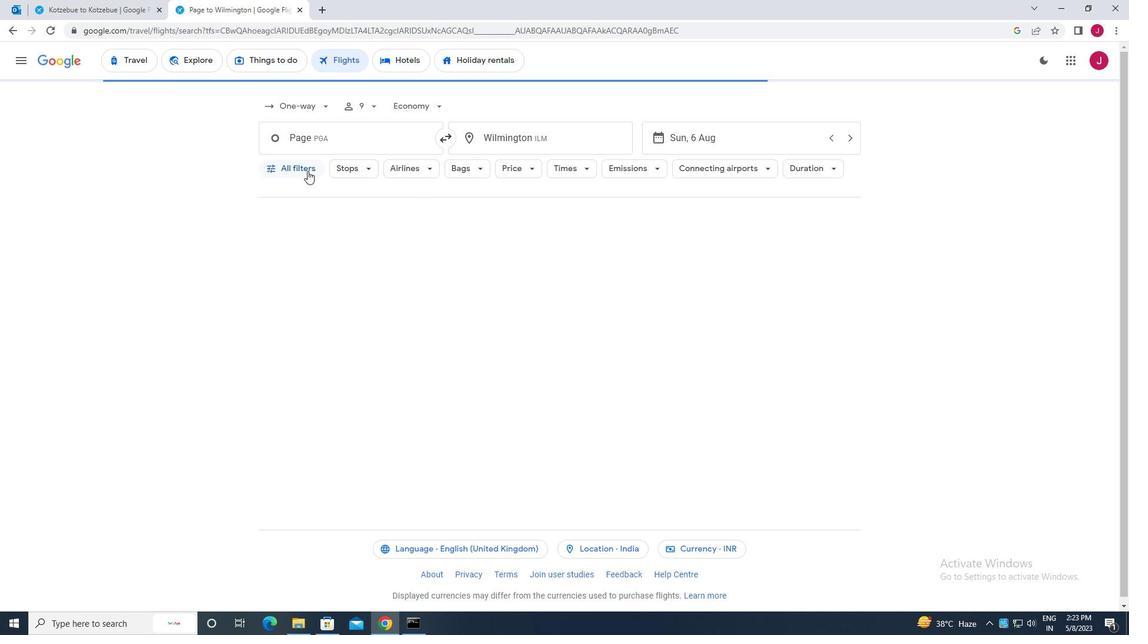 
Action: Mouse pressed left at (302, 165)
Screenshot: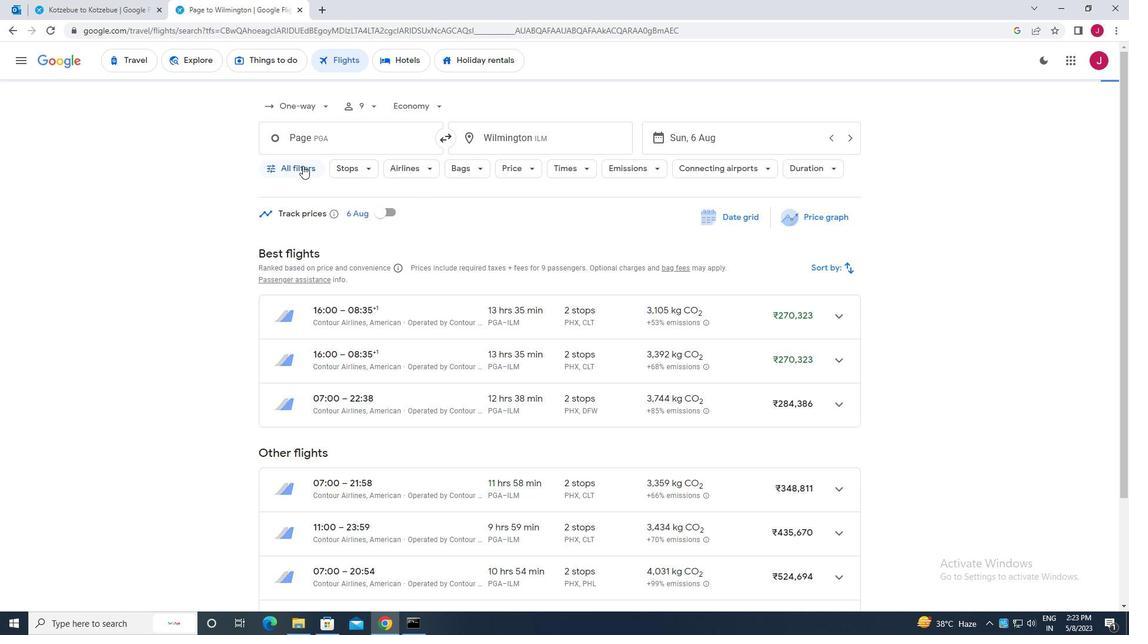 
Action: Mouse moved to (360, 265)
Screenshot: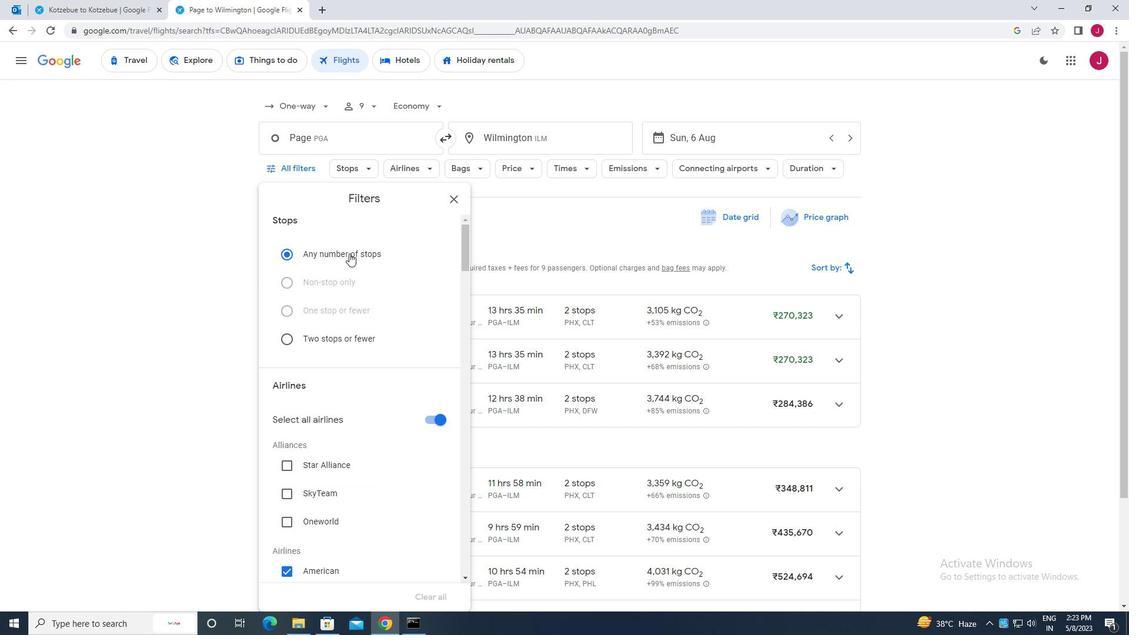 
Action: Mouse scrolled (360, 265) with delta (0, 0)
Screenshot: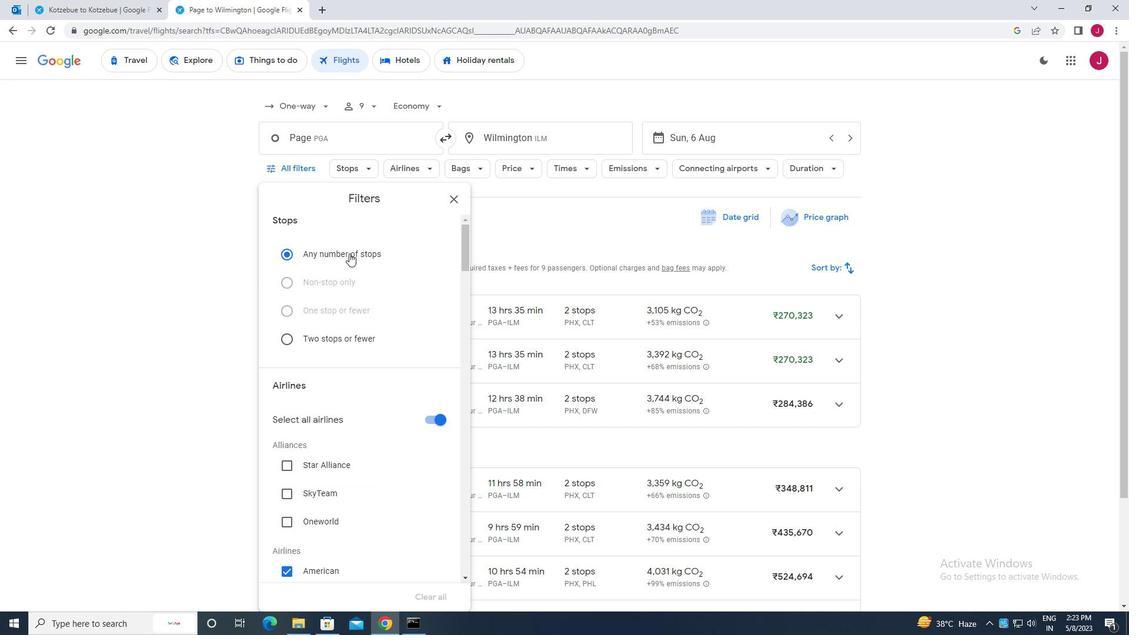 
Action: Mouse moved to (361, 266)
Screenshot: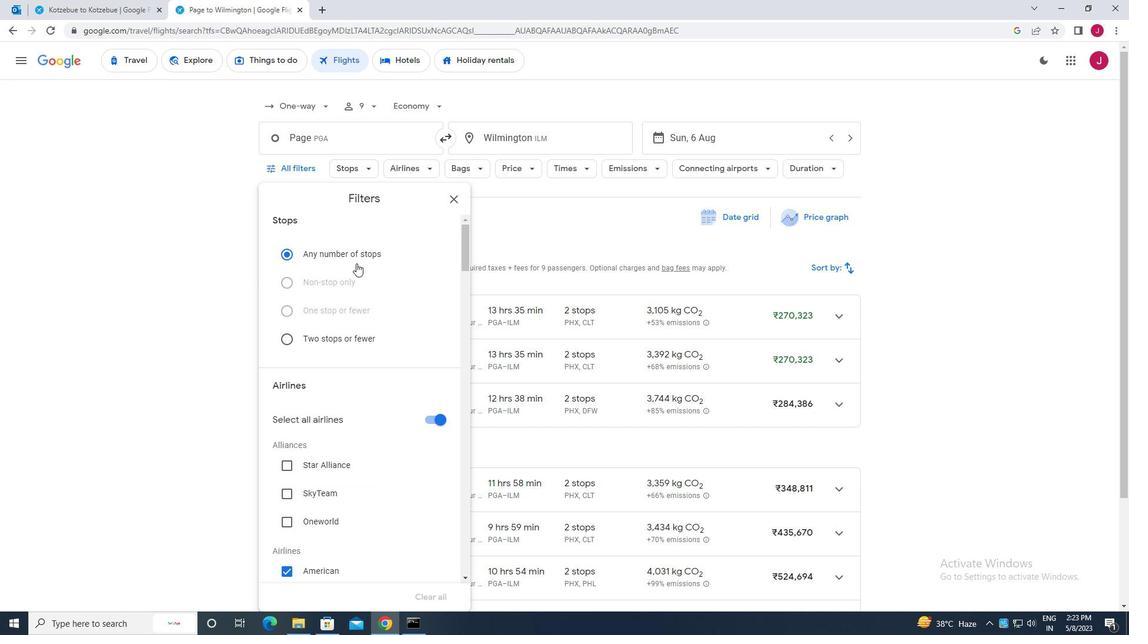 
Action: Mouse scrolled (361, 265) with delta (0, 0)
Screenshot: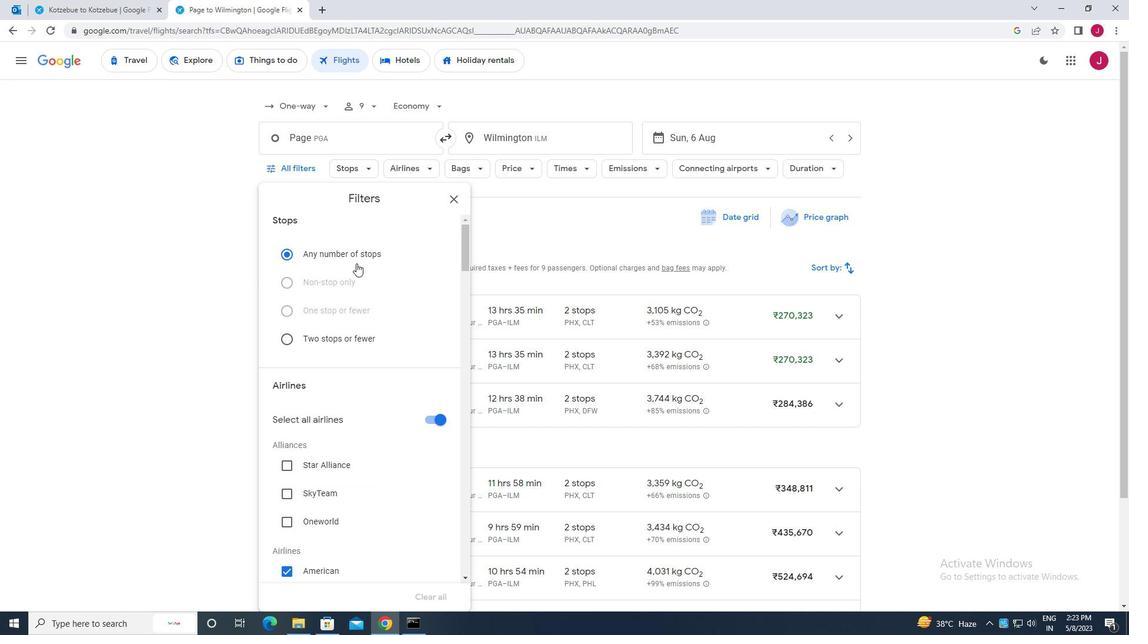 
Action: Mouse scrolled (361, 265) with delta (0, 0)
Screenshot: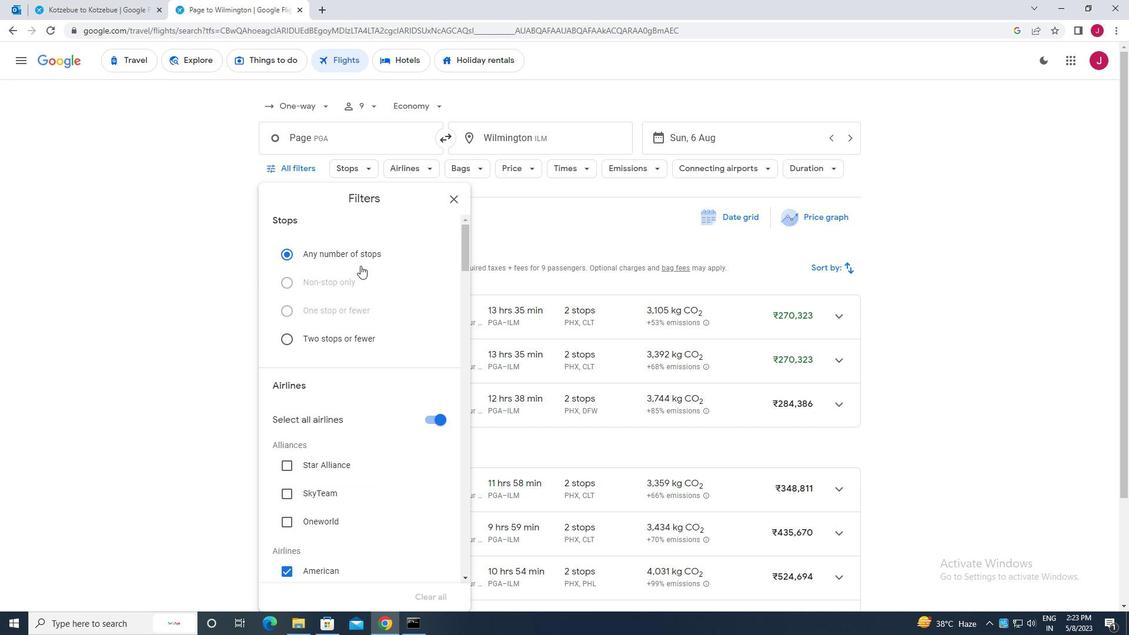
Action: Mouse moved to (427, 247)
Screenshot: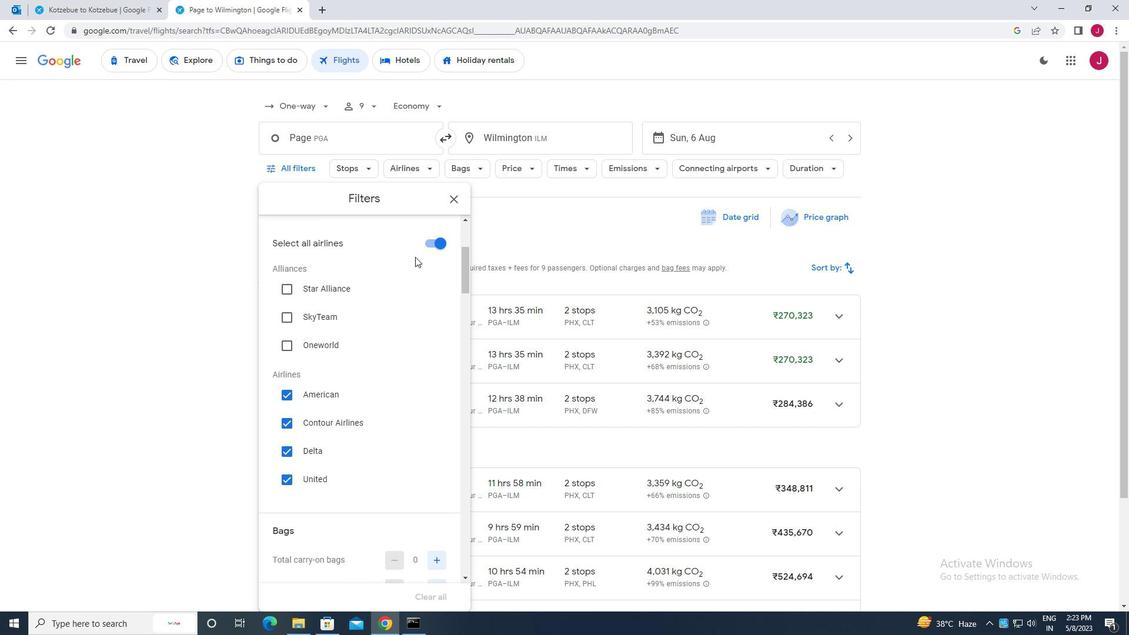 
Action: Mouse pressed left at (427, 247)
Screenshot: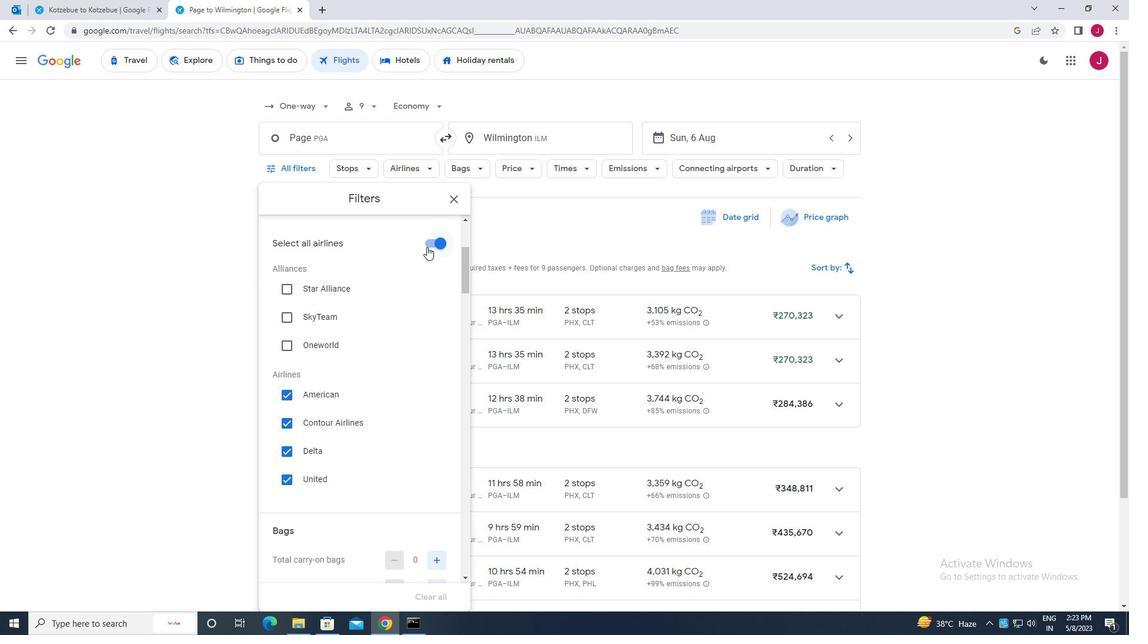 
Action: Mouse moved to (387, 254)
Screenshot: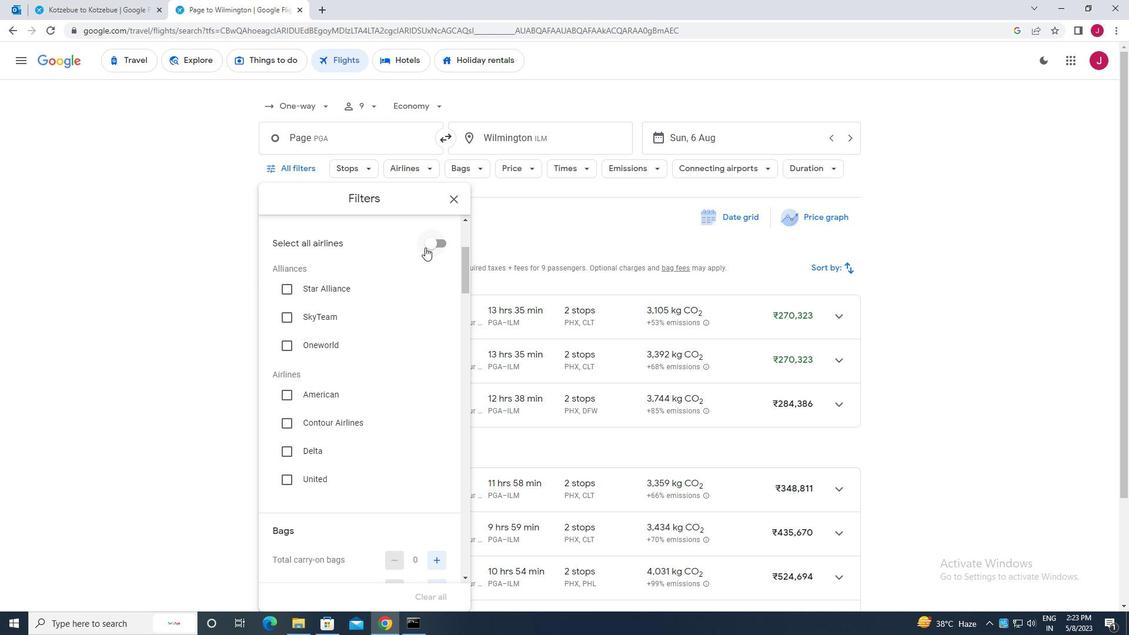
Action: Mouse scrolled (387, 253) with delta (0, 0)
Screenshot: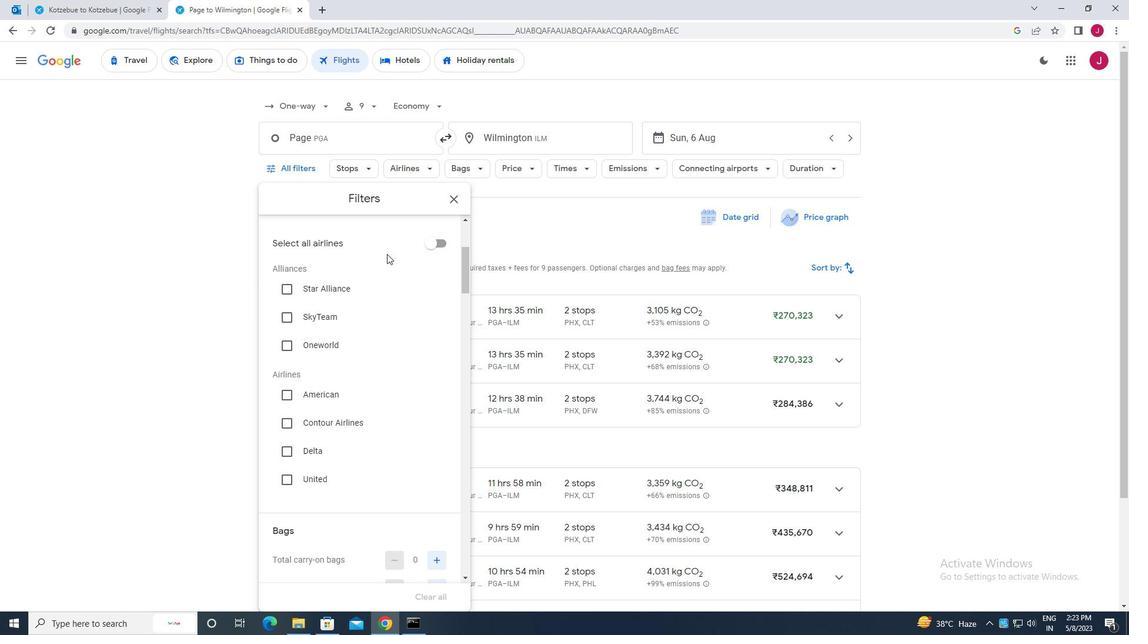 
Action: Mouse scrolled (387, 253) with delta (0, 0)
Screenshot: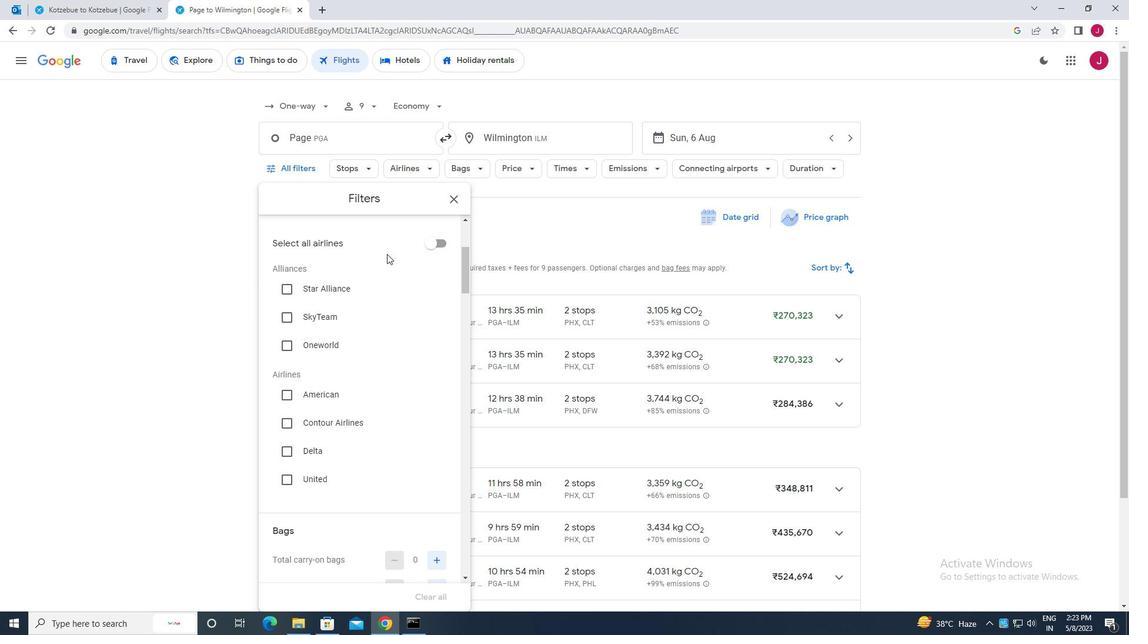 
Action: Mouse scrolled (387, 253) with delta (0, 0)
Screenshot: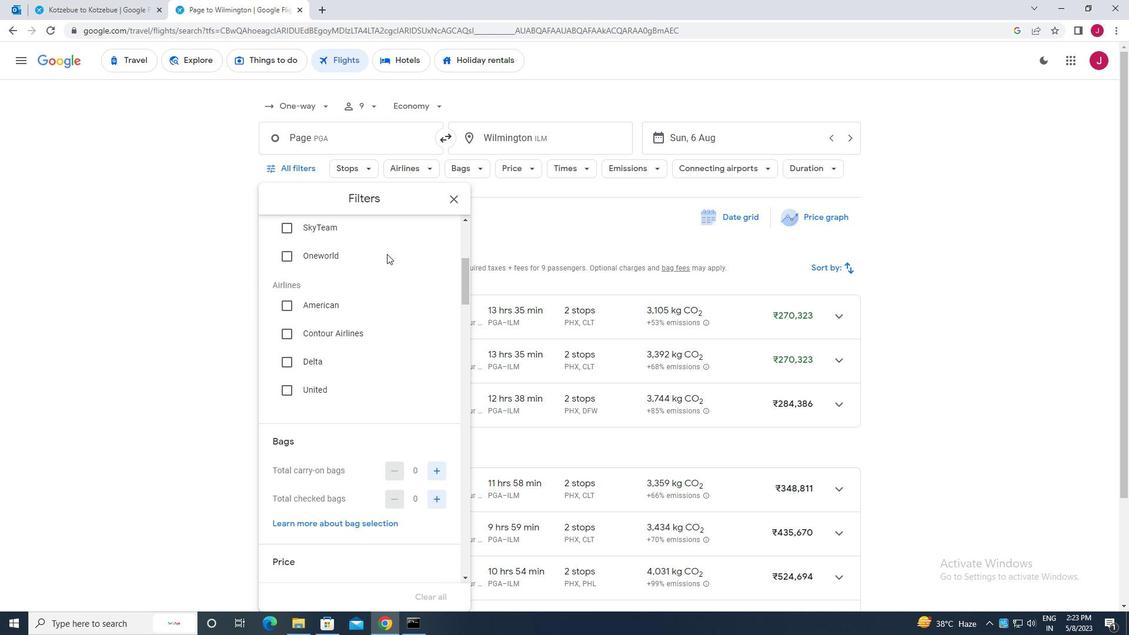 
Action: Mouse scrolled (387, 253) with delta (0, 0)
Screenshot: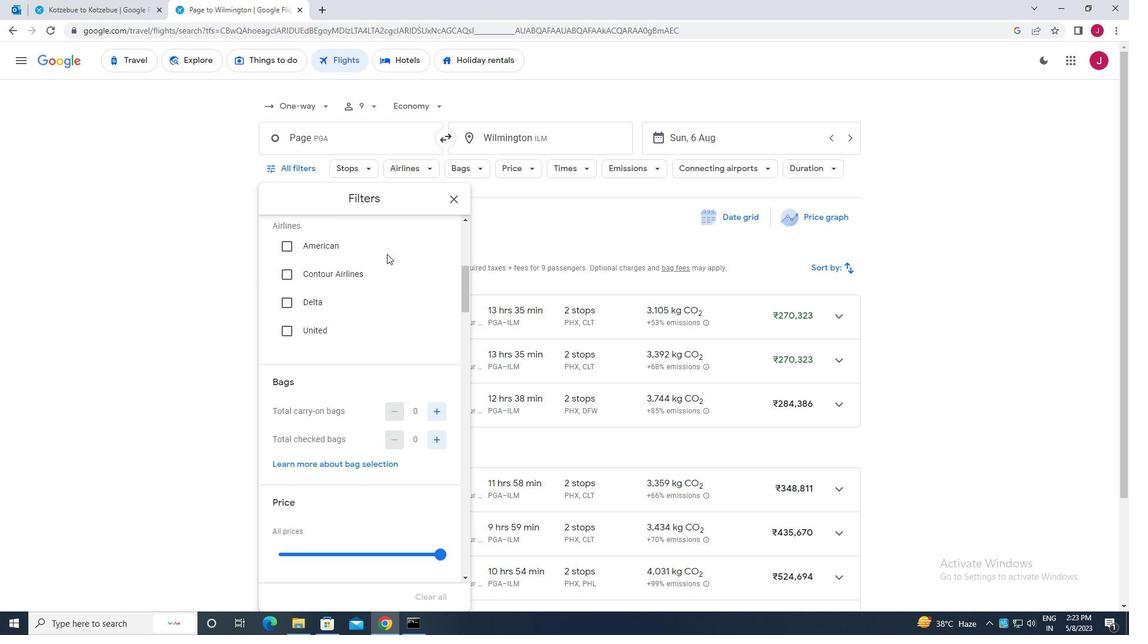 
Action: Mouse scrolled (387, 253) with delta (0, 0)
Screenshot: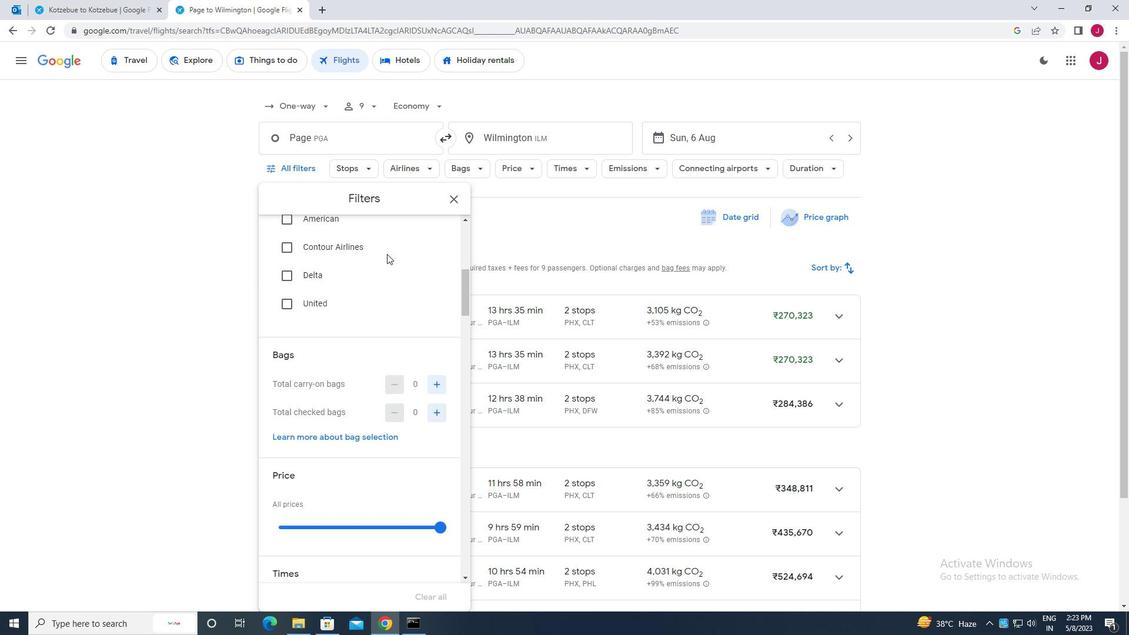 
Action: Mouse scrolled (387, 253) with delta (0, 0)
Screenshot: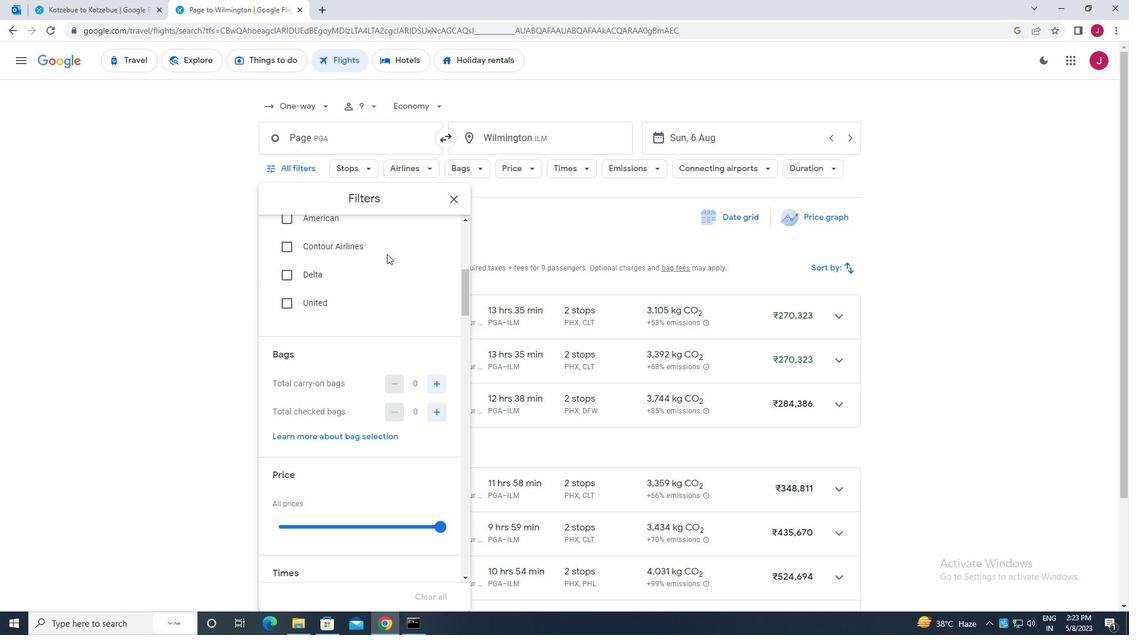 
Action: Mouse scrolled (387, 254) with delta (0, 0)
Screenshot: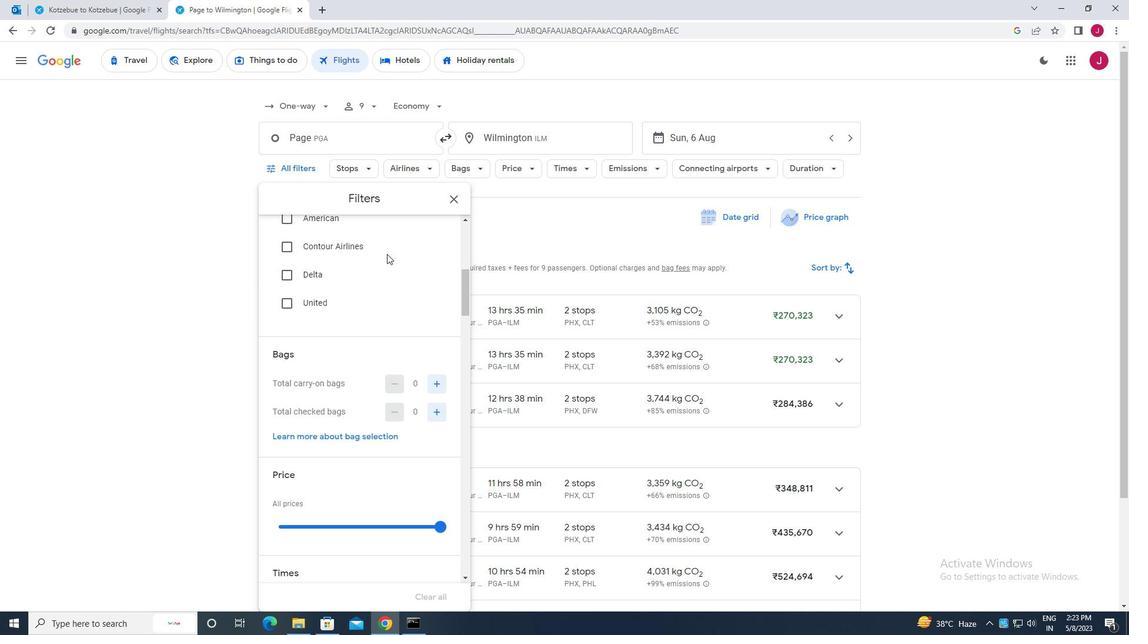 
Action: Mouse scrolled (387, 253) with delta (0, 0)
Screenshot: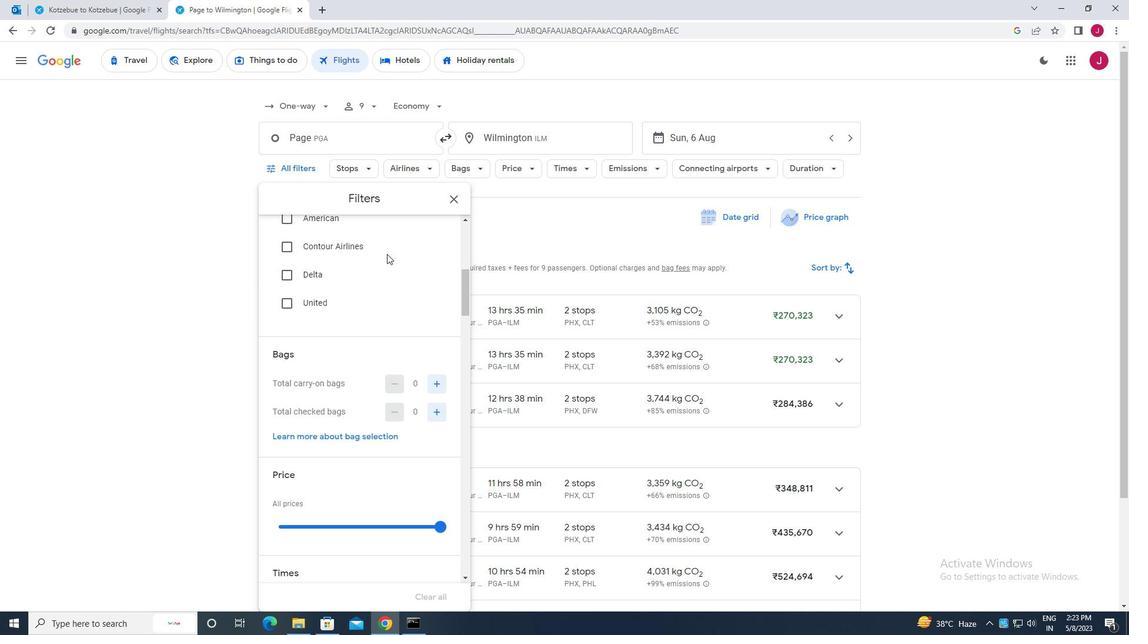 
Action: Mouse scrolled (387, 253) with delta (0, 0)
Screenshot: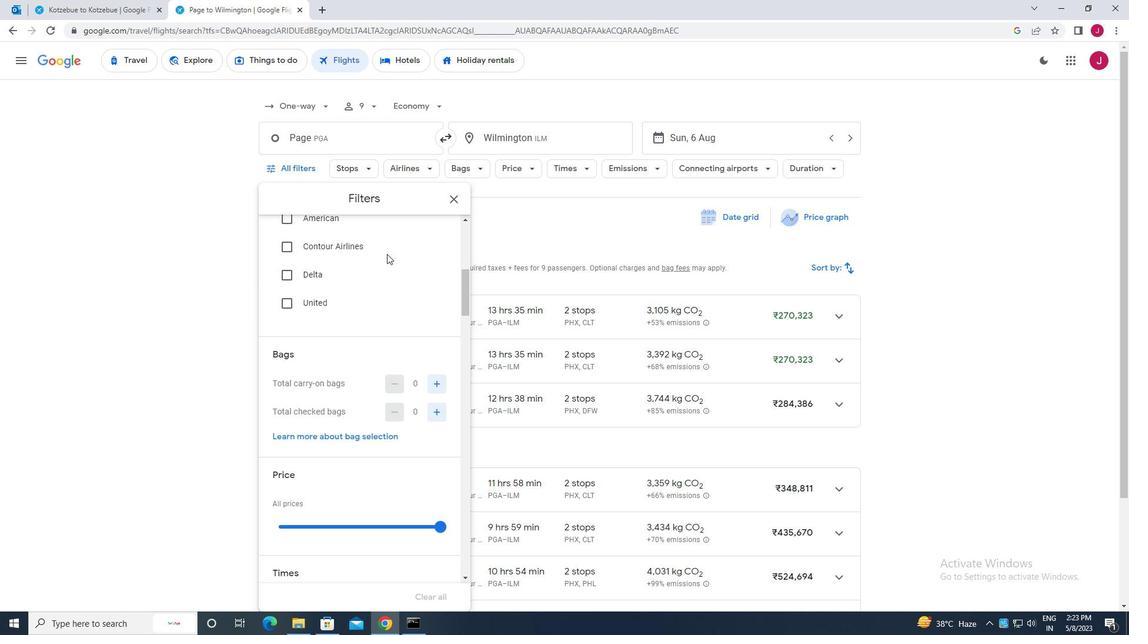 
Action: Mouse scrolled (387, 254) with delta (0, 0)
Screenshot: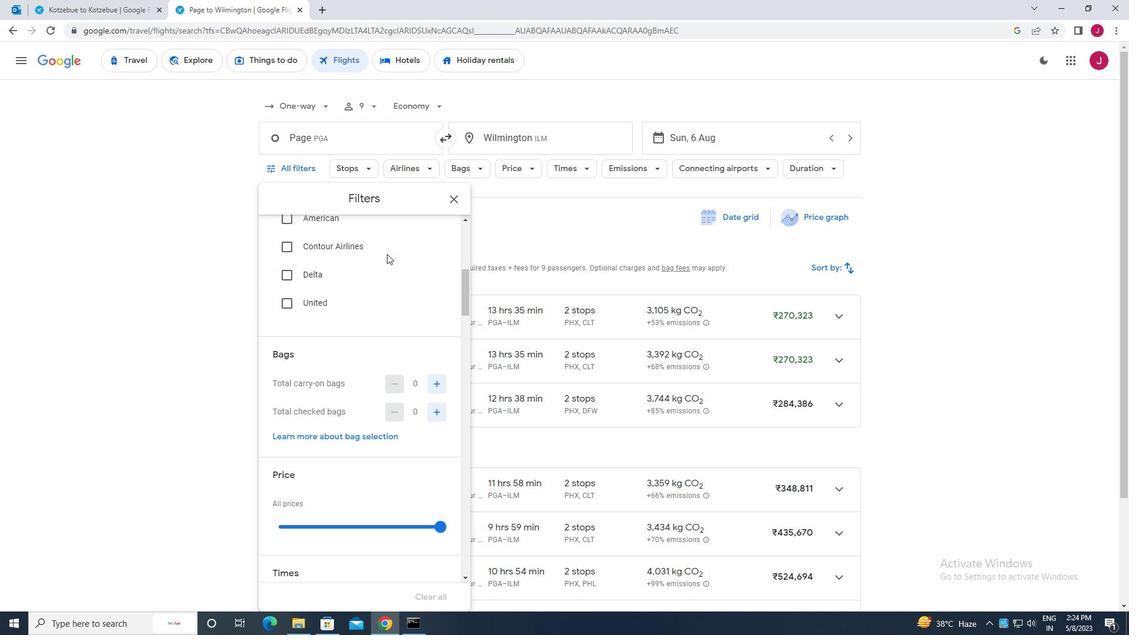 
Action: Mouse moved to (413, 257)
Screenshot: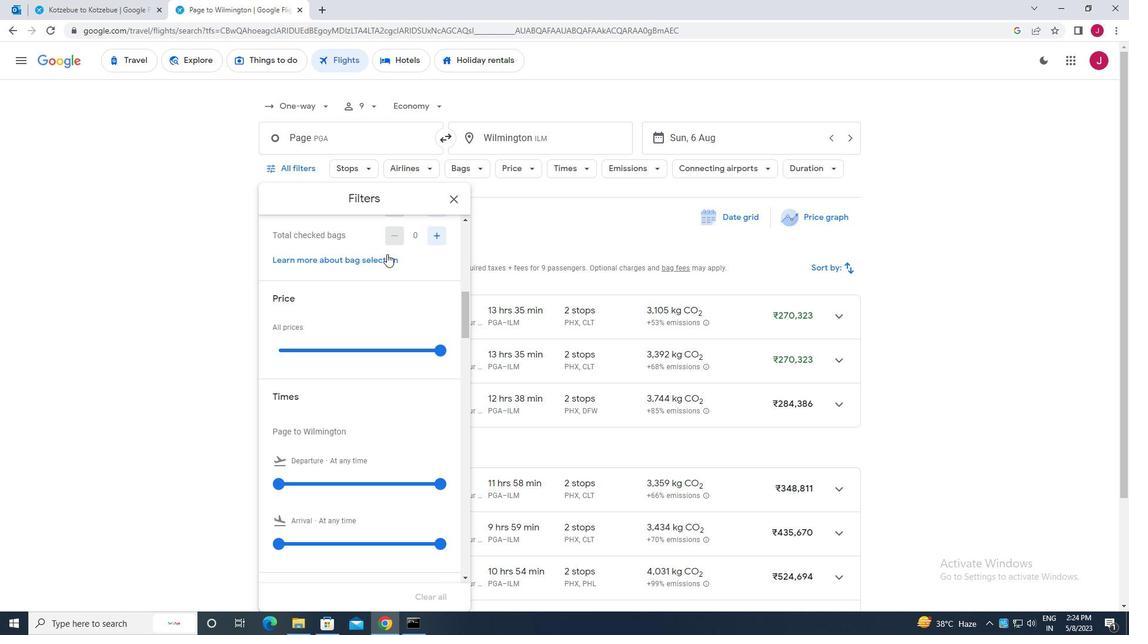 
Action: Mouse scrolled (413, 258) with delta (0, 0)
Screenshot: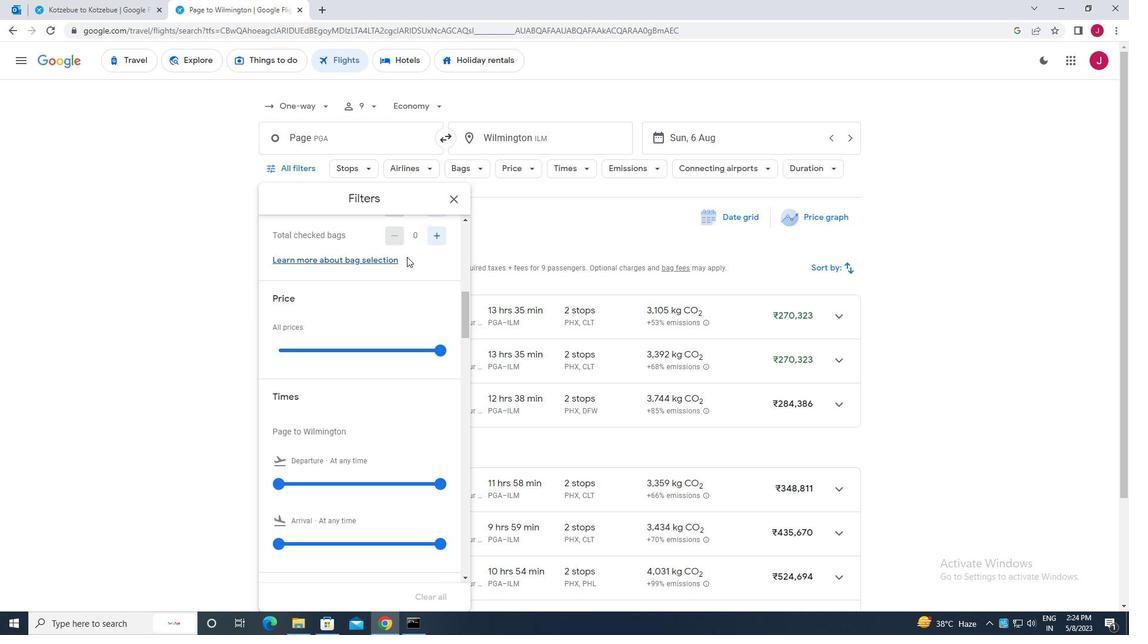 
Action: Mouse moved to (440, 295)
Screenshot: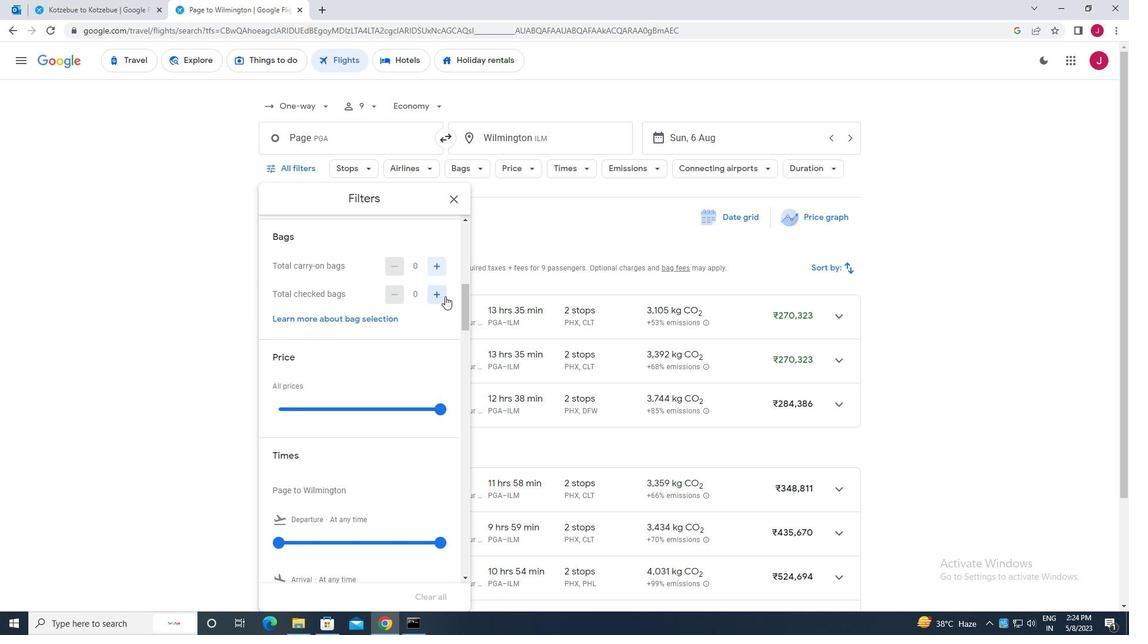
Action: Mouse pressed left at (440, 295)
Screenshot: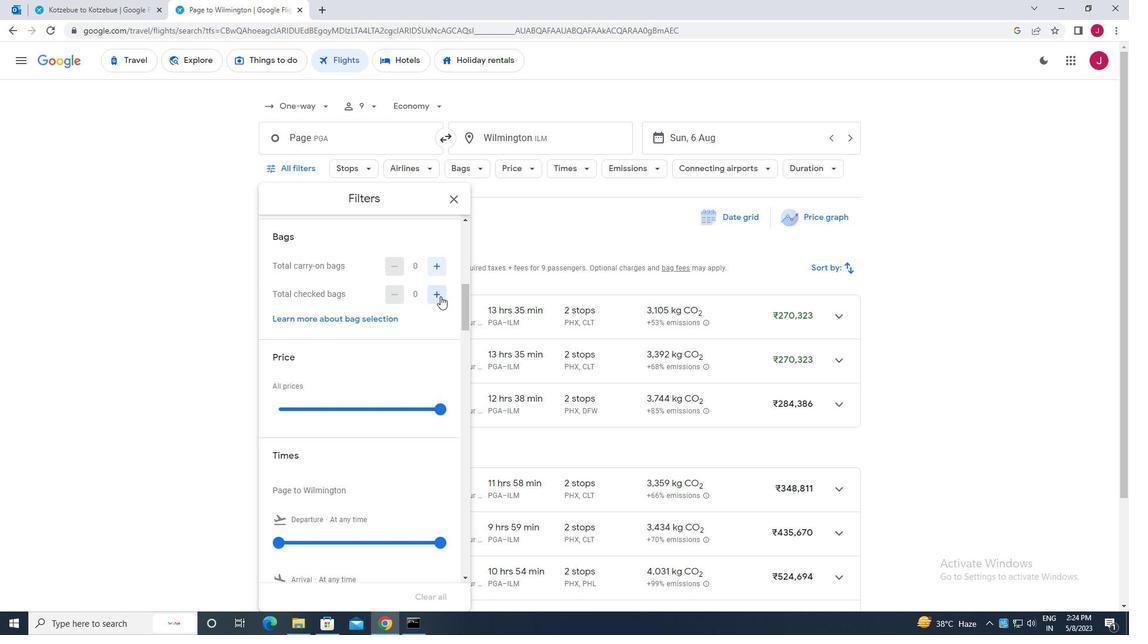 
Action: Mouse pressed left at (440, 295)
Screenshot: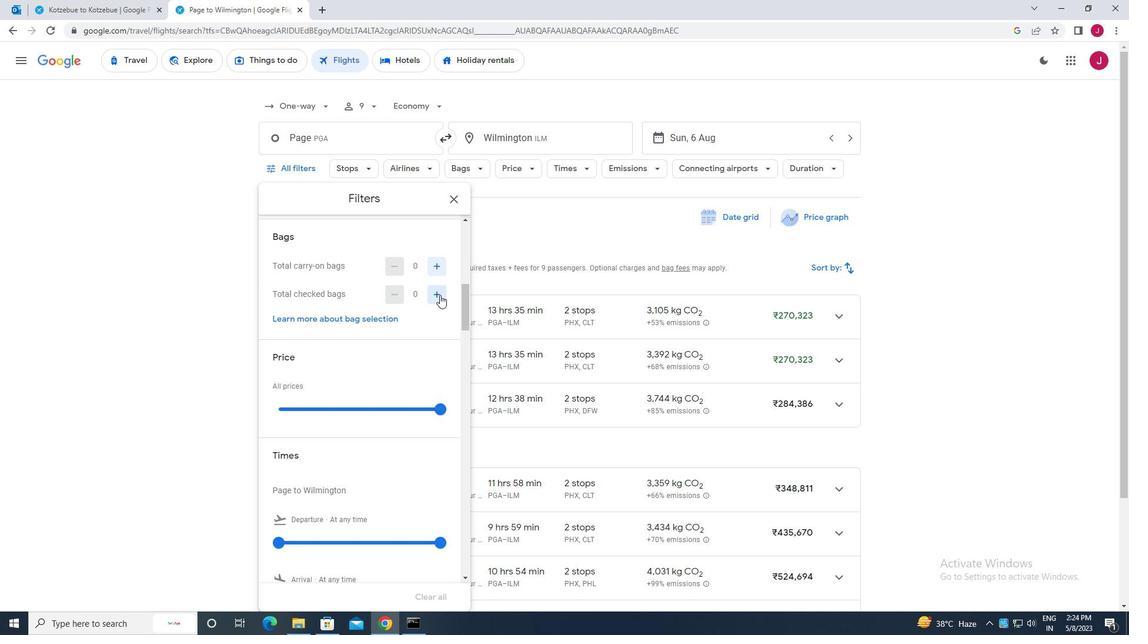 
Action: Mouse pressed left at (440, 295)
Screenshot: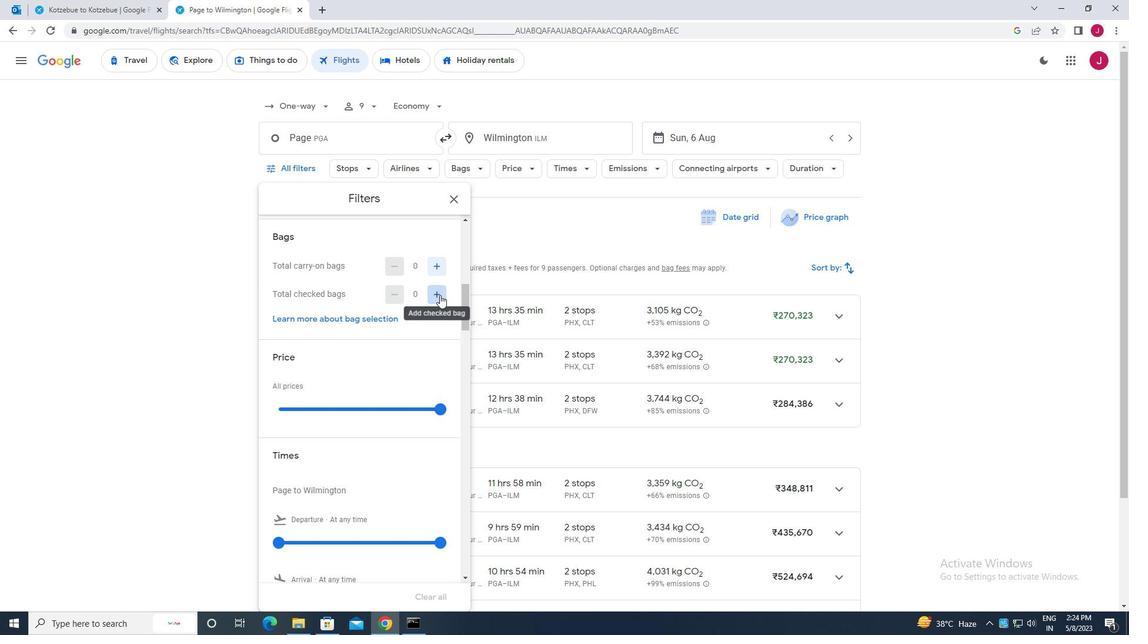 
Action: Mouse pressed left at (440, 295)
Screenshot: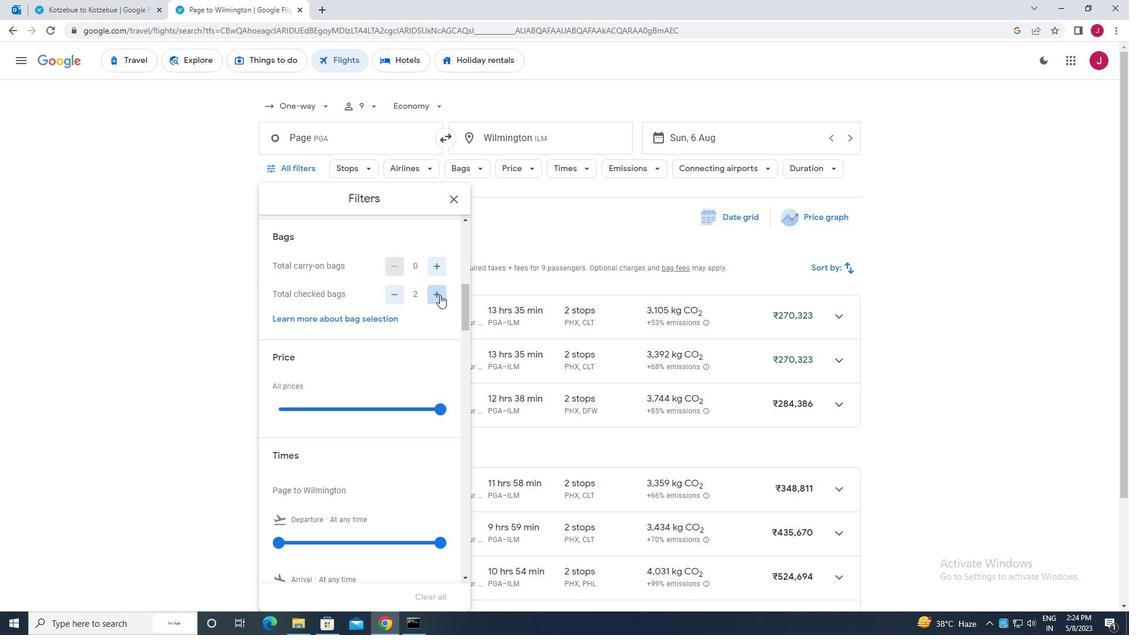 
Action: Mouse moved to (392, 294)
Screenshot: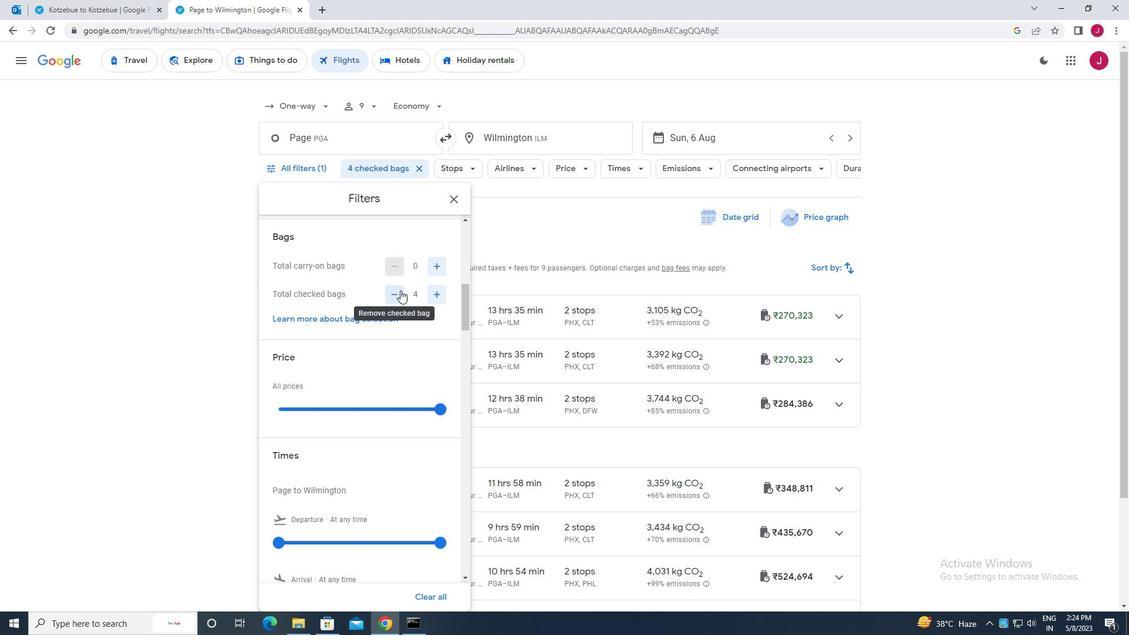 
Action: Mouse pressed left at (392, 294)
Screenshot: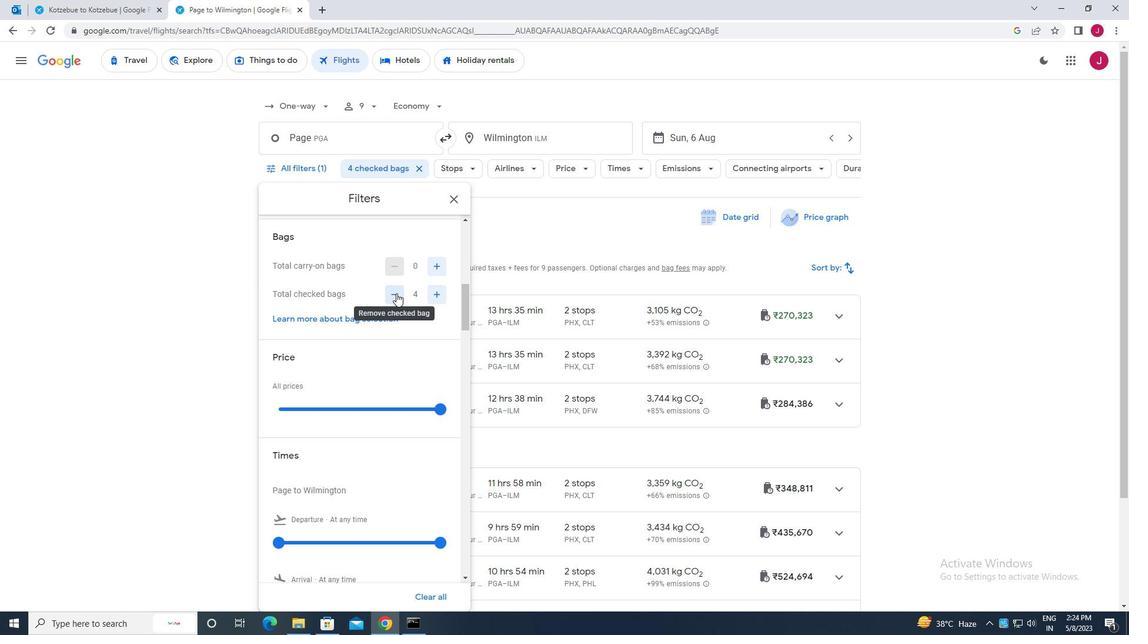 
Action: Mouse pressed left at (392, 294)
Screenshot: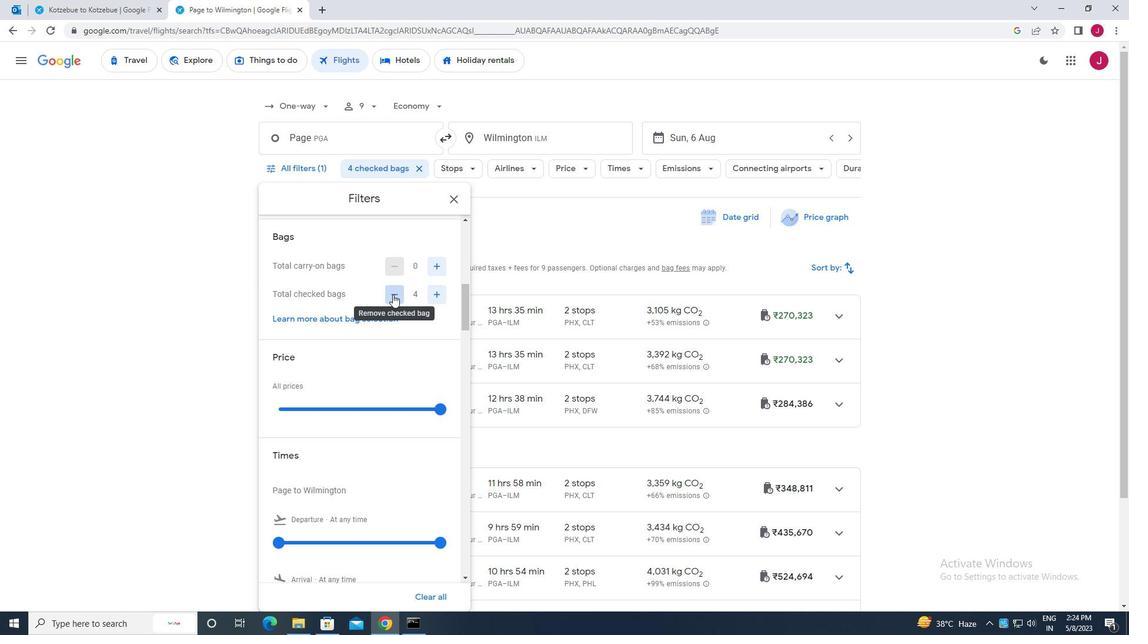 
Action: Mouse pressed left at (392, 294)
Screenshot: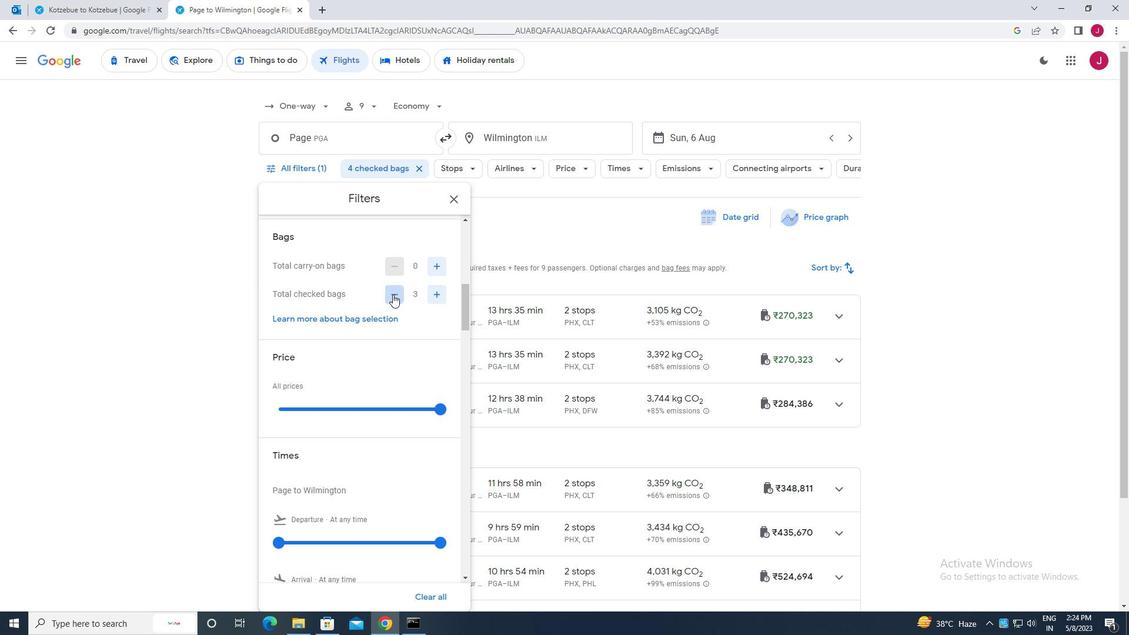 
Action: Mouse moved to (440, 262)
Screenshot: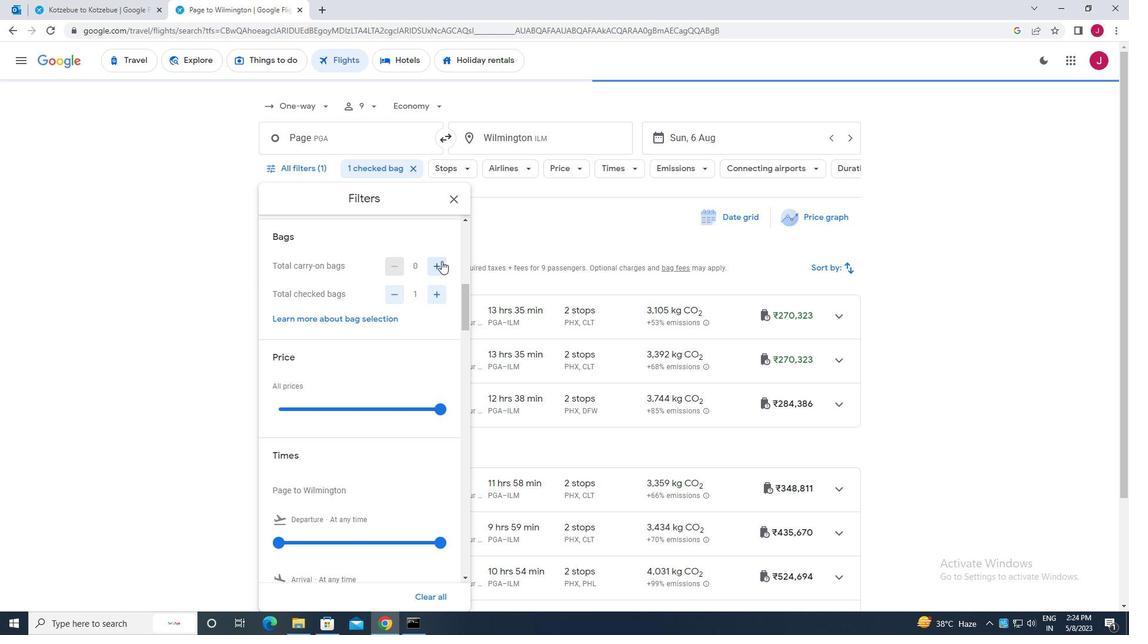 
Action: Mouse pressed left at (440, 262)
Screenshot: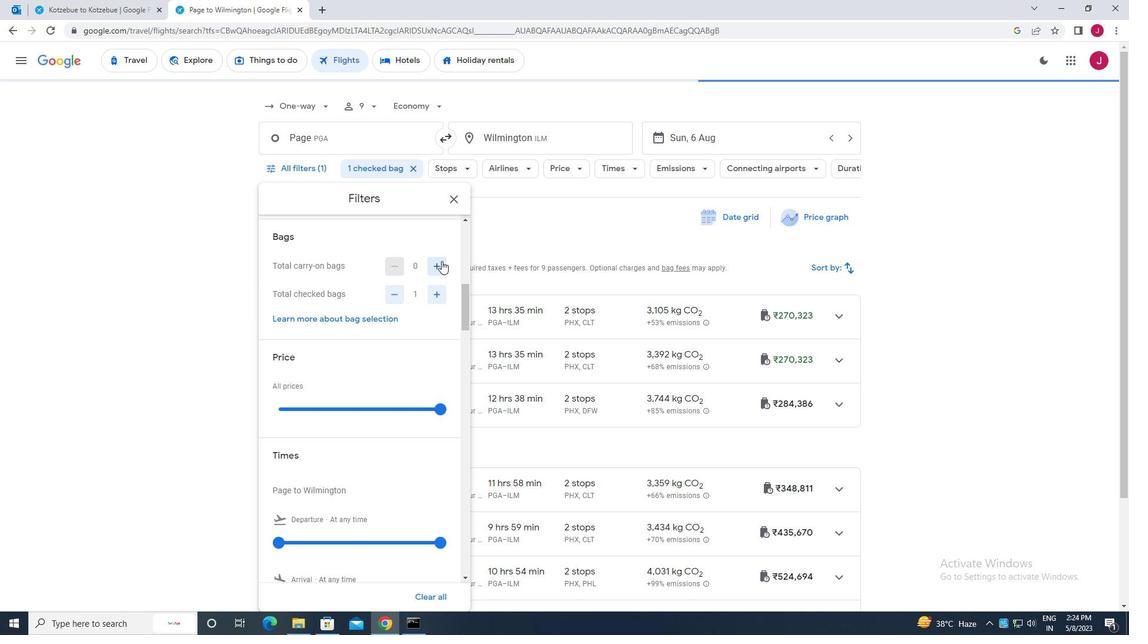 
Action: Mouse moved to (418, 285)
Screenshot: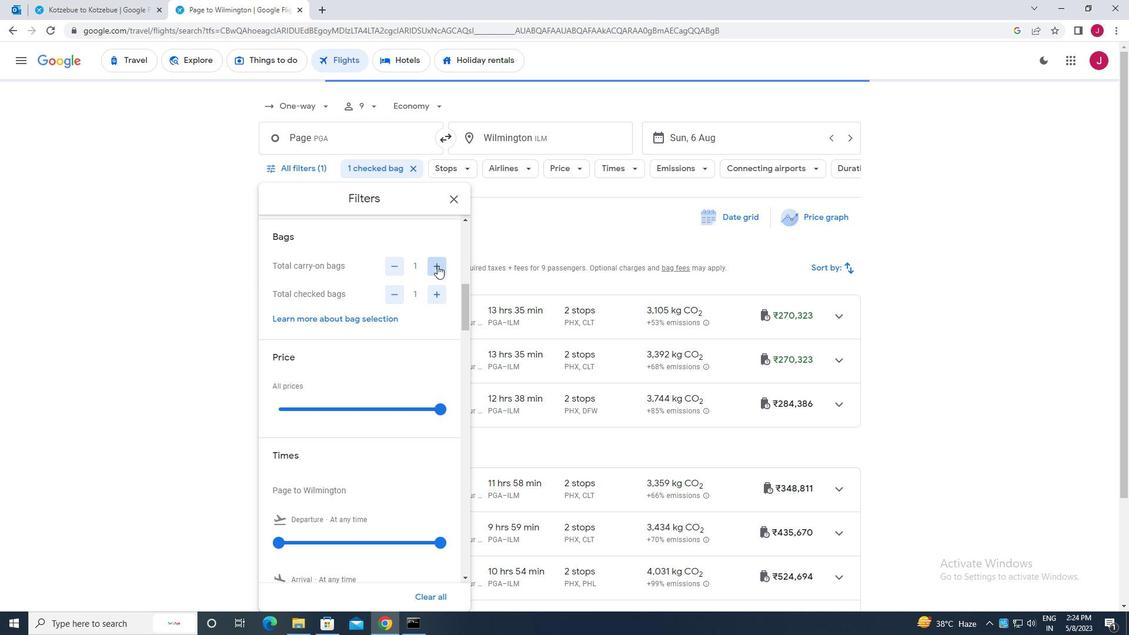 
Action: Mouse scrolled (418, 285) with delta (0, 0)
Screenshot: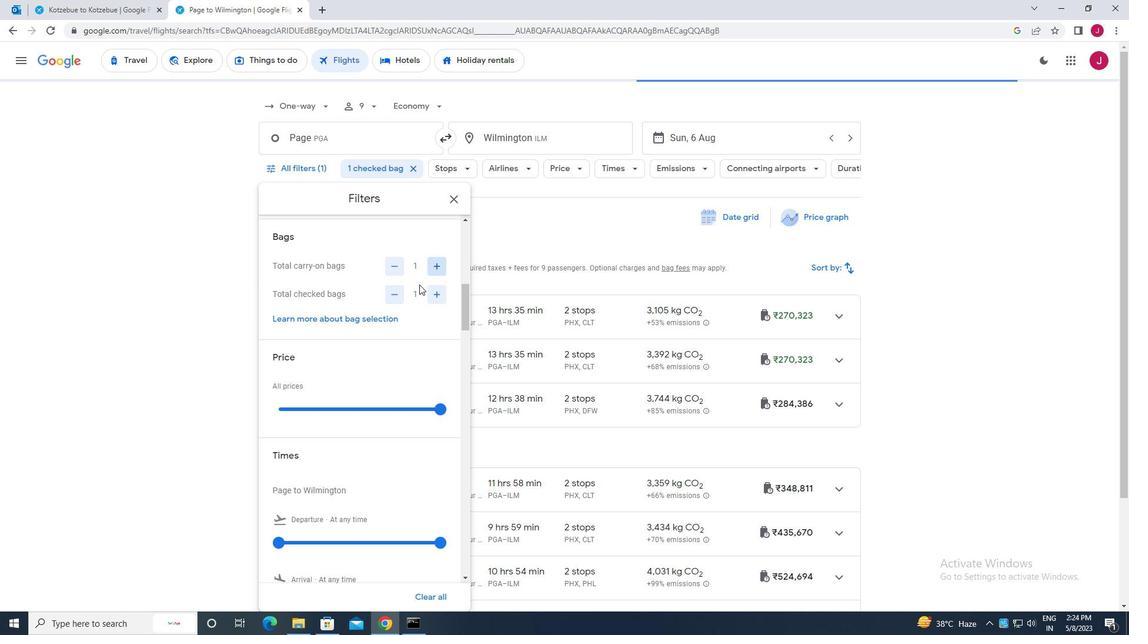 
Action: Mouse scrolled (418, 285) with delta (0, 0)
Screenshot: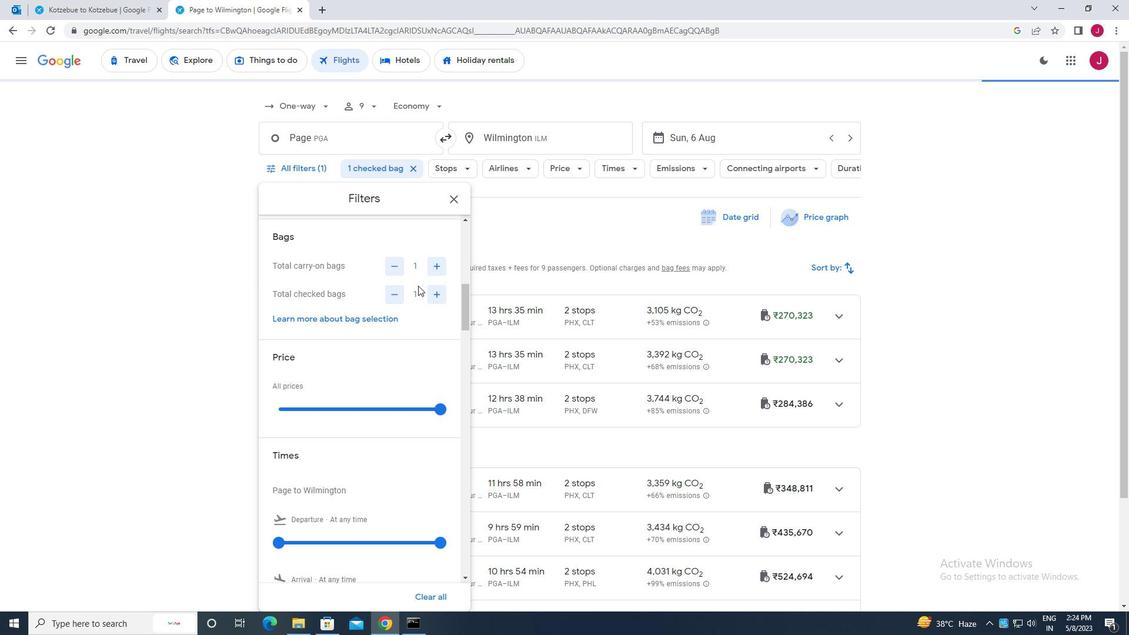 
Action: Mouse moved to (441, 288)
Screenshot: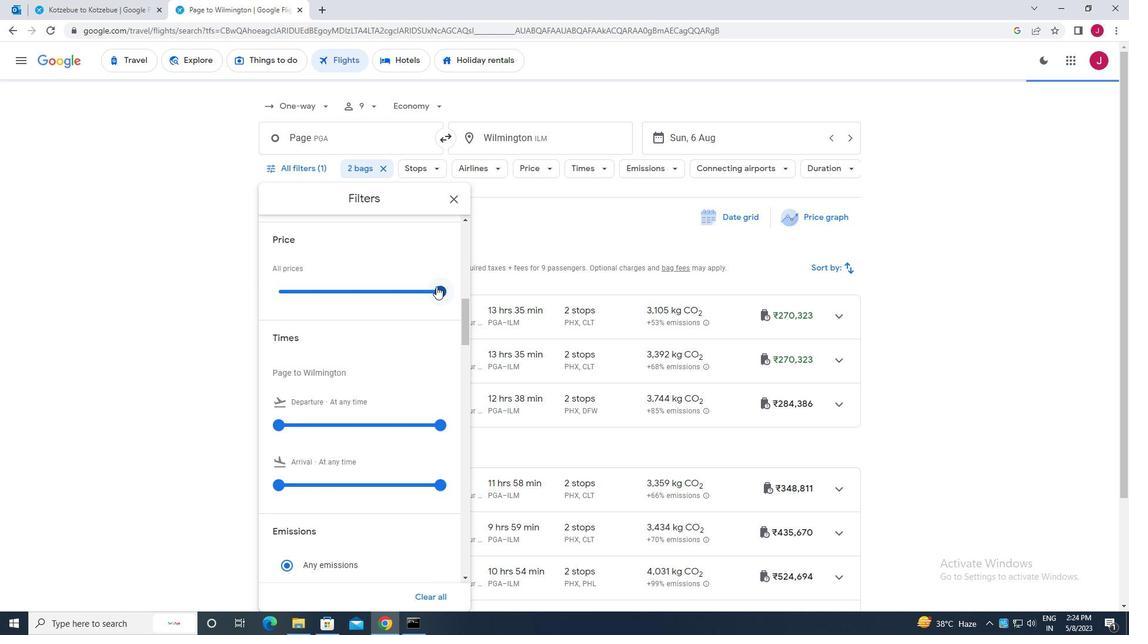 
Action: Mouse pressed left at (441, 288)
Screenshot: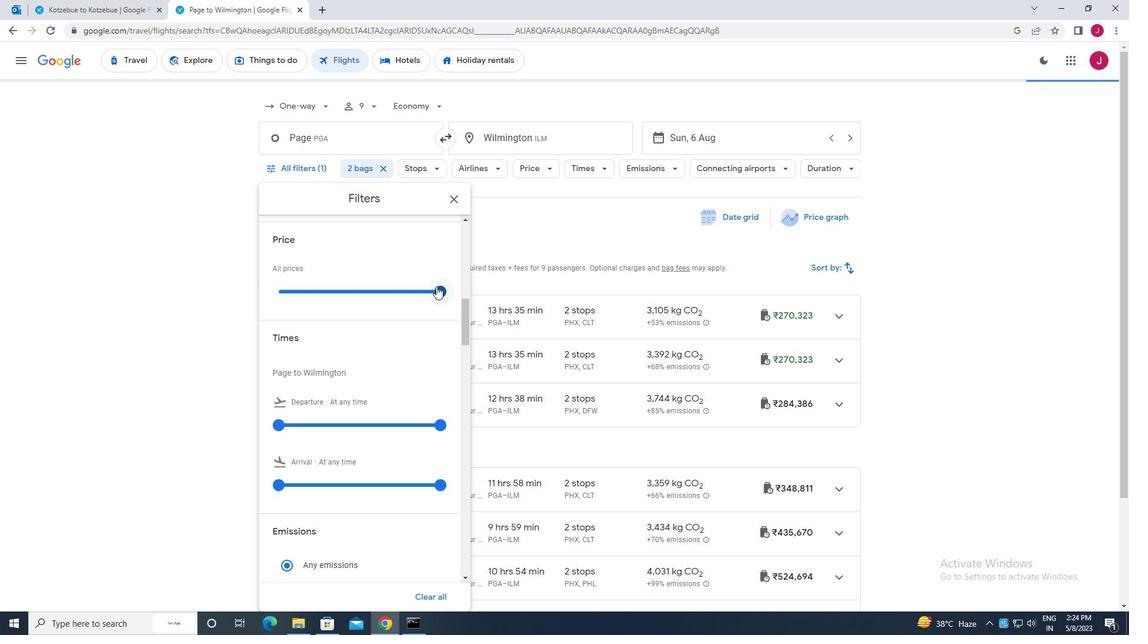 
Action: Mouse moved to (357, 304)
Screenshot: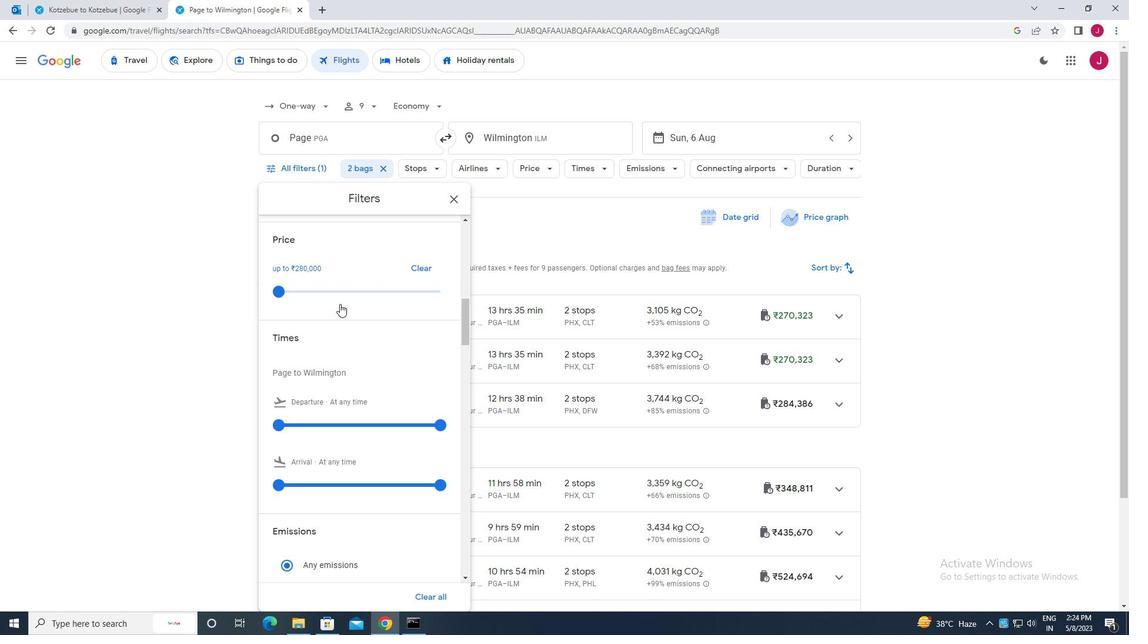
Action: Mouse scrolled (357, 303) with delta (0, 0)
Screenshot: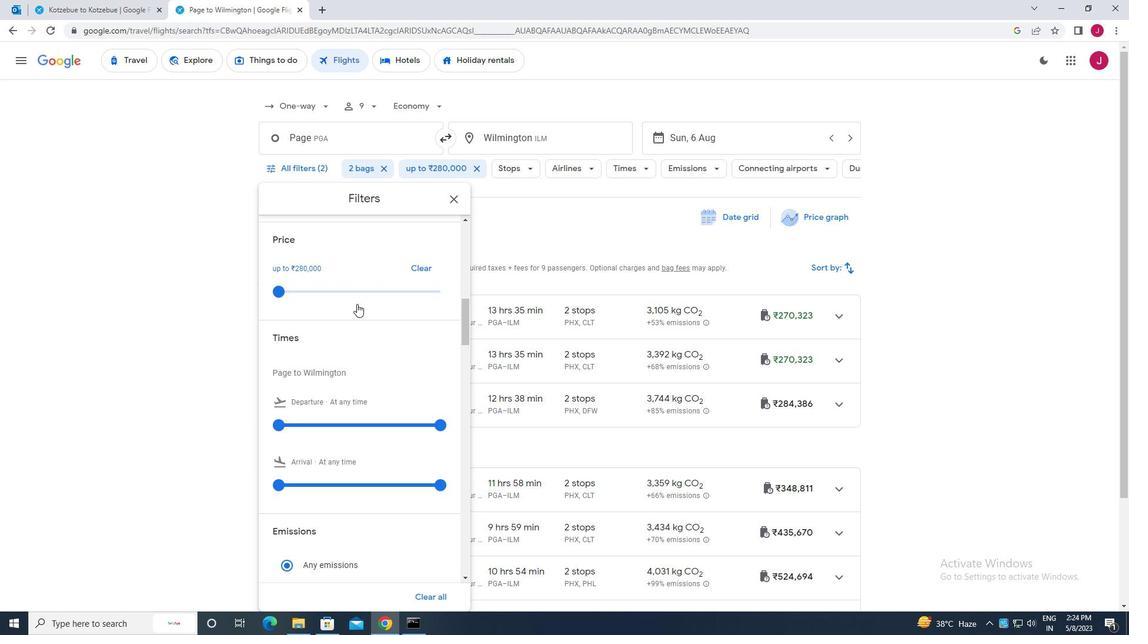 
Action: Mouse scrolled (357, 303) with delta (0, 0)
Screenshot: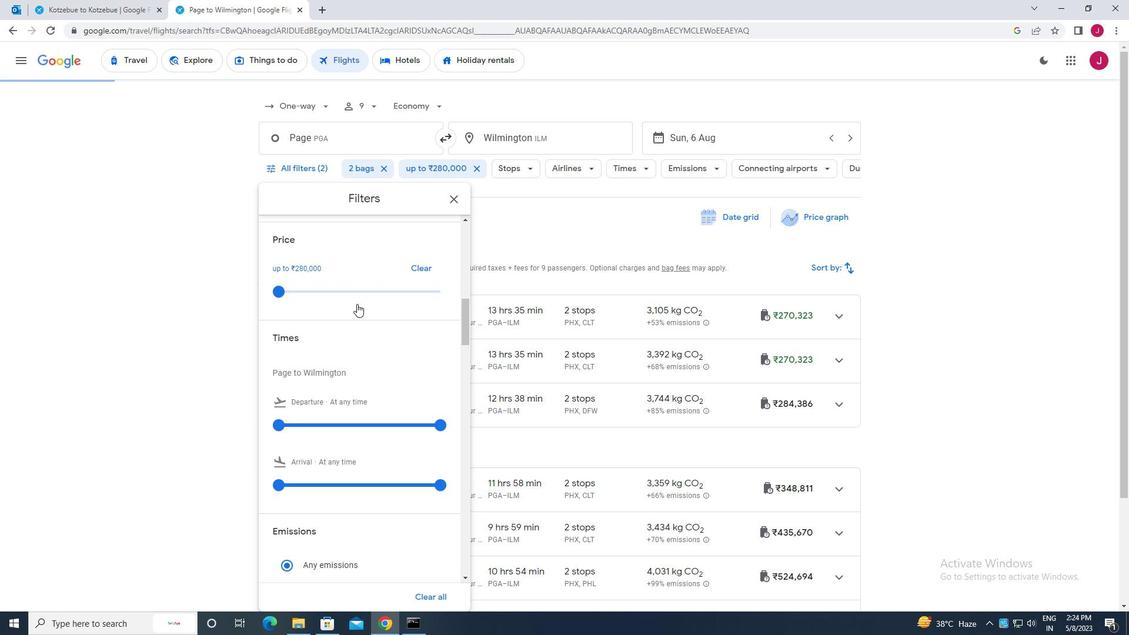 
Action: Mouse moved to (280, 305)
Screenshot: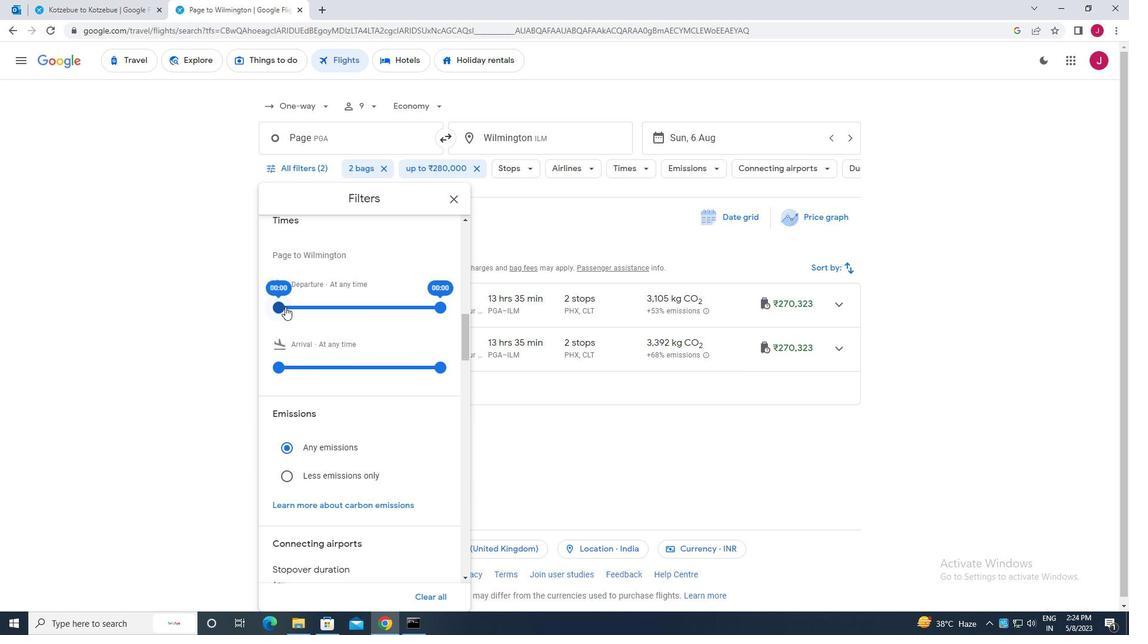 
Action: Mouse pressed left at (280, 305)
Screenshot: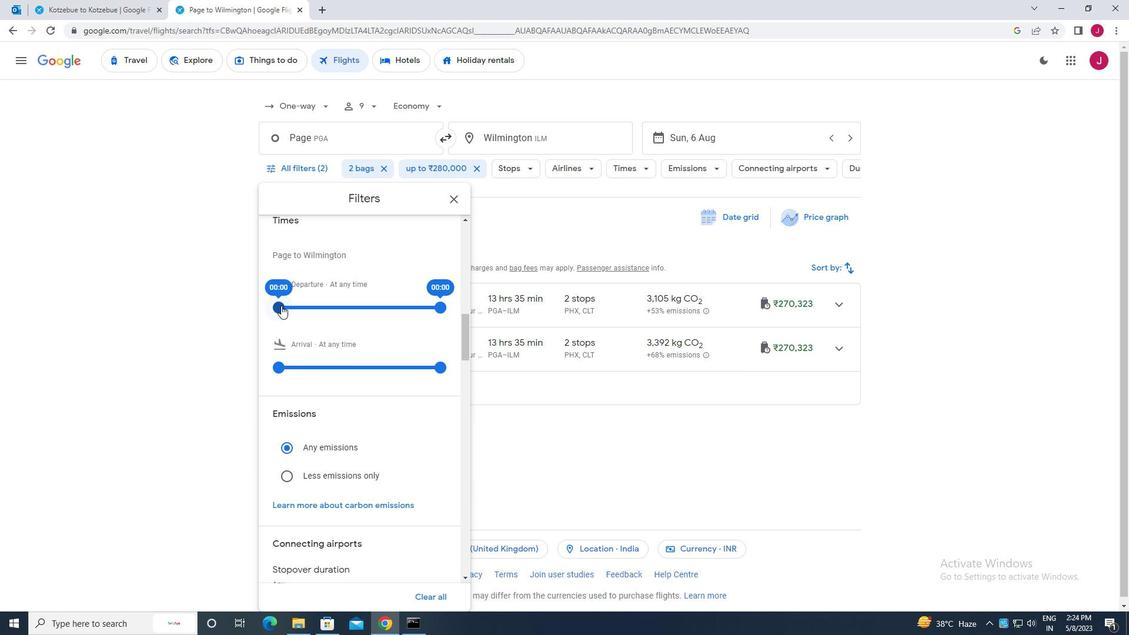 
Action: Mouse moved to (440, 304)
Screenshot: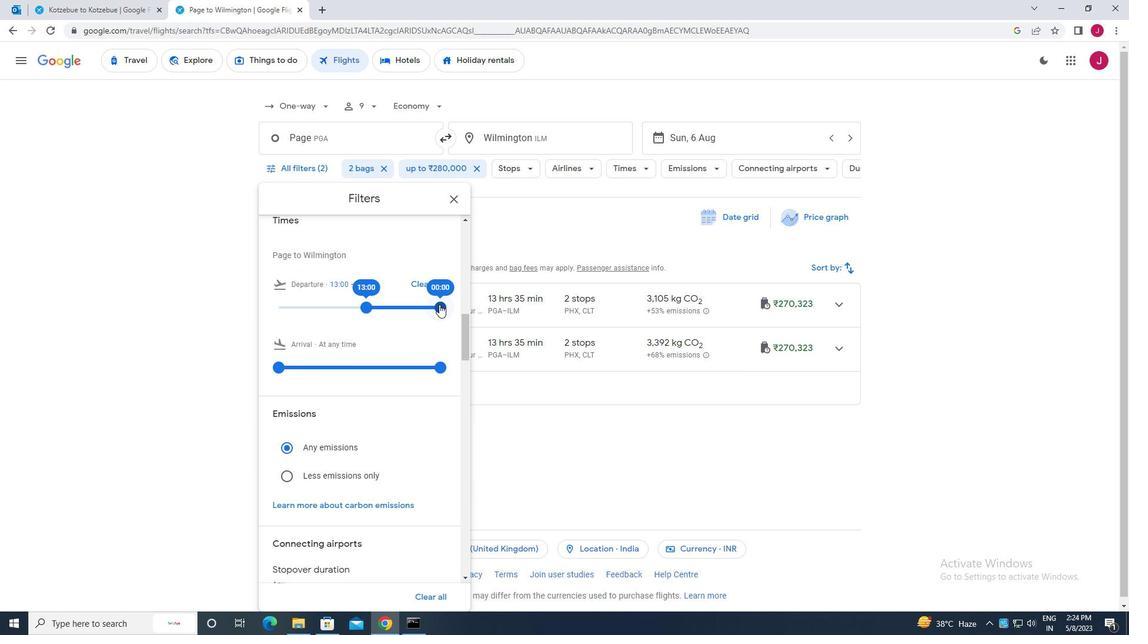
Action: Mouse pressed left at (440, 304)
Screenshot: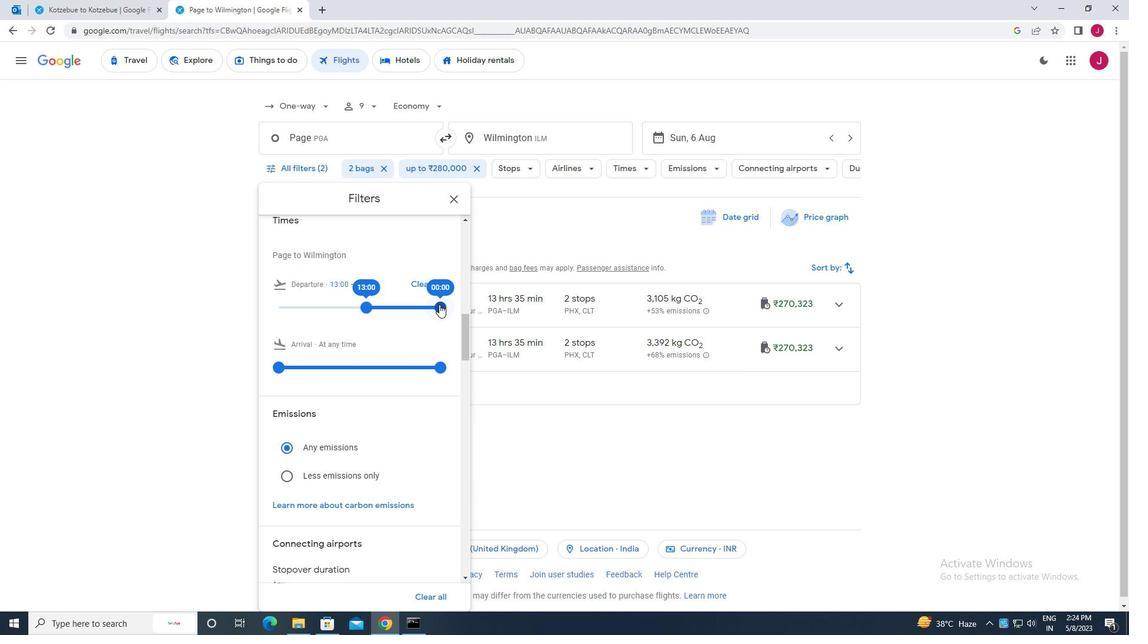 
Action: Mouse moved to (452, 196)
Screenshot: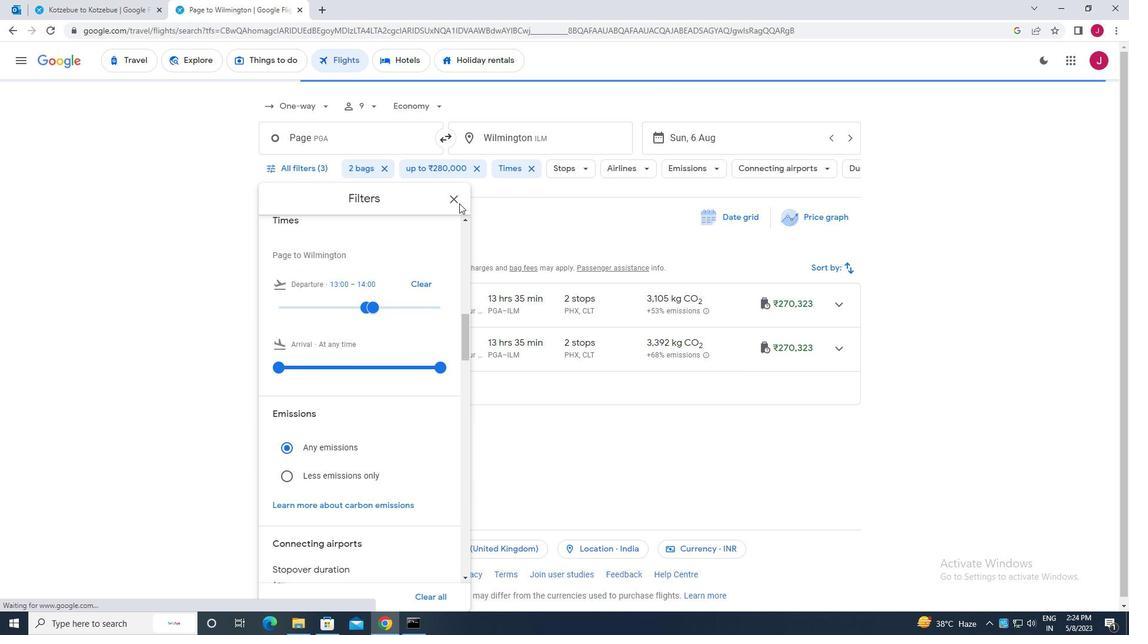 
Action: Mouse pressed left at (452, 196)
Screenshot: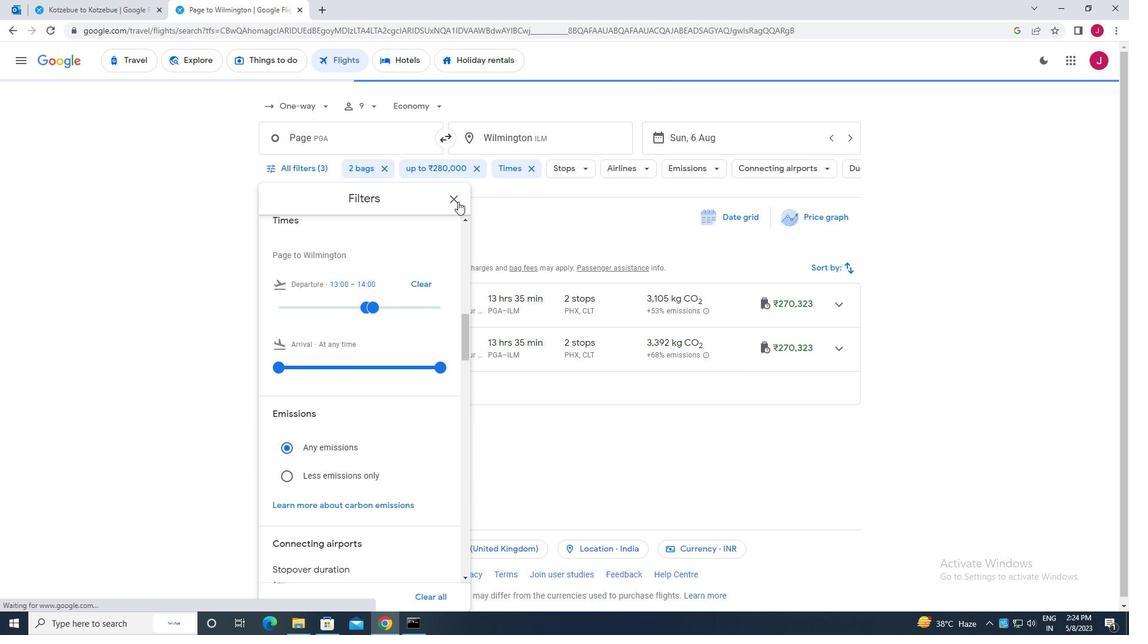 
Action: Mouse moved to (452, 195)
Screenshot: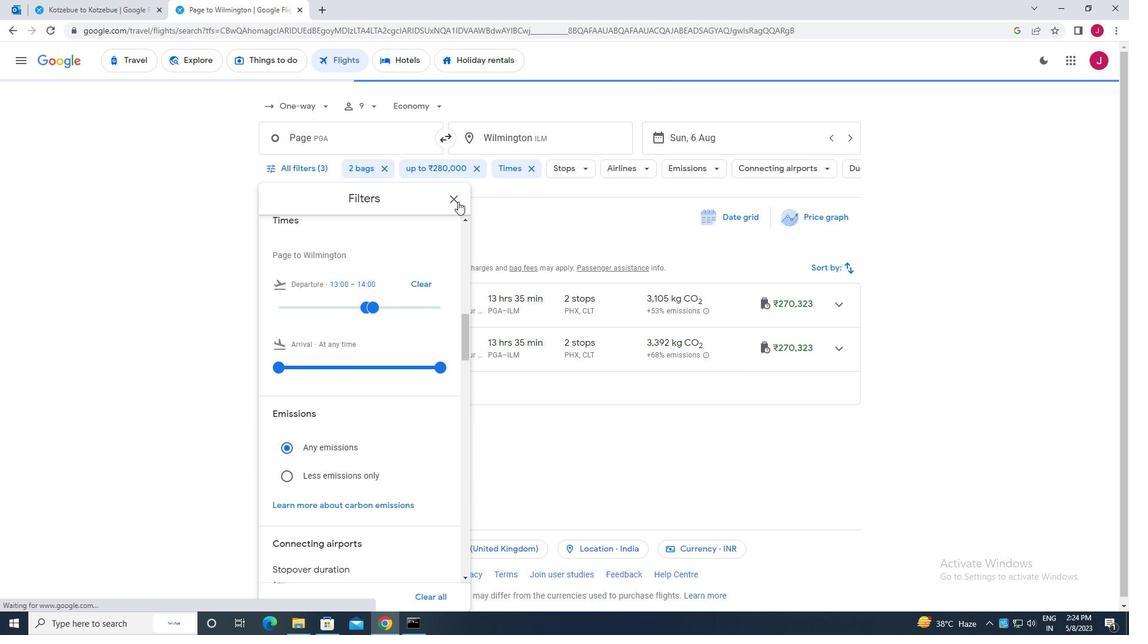 
